 Task: Search one way flight ticket for 1 adult, 6 children, 1 infant in seat and 1 infant on lap in business from Kahului, Maui: Kahului Airport to Greenville: Pitt-greenville Airport on 5-2-2023. Choice of flights is Sun country airlines. Number of bags: 1 carry on bag. Price is upto 30000. Outbound departure time preference is 20:45.
Action: Mouse moved to (228, 314)
Screenshot: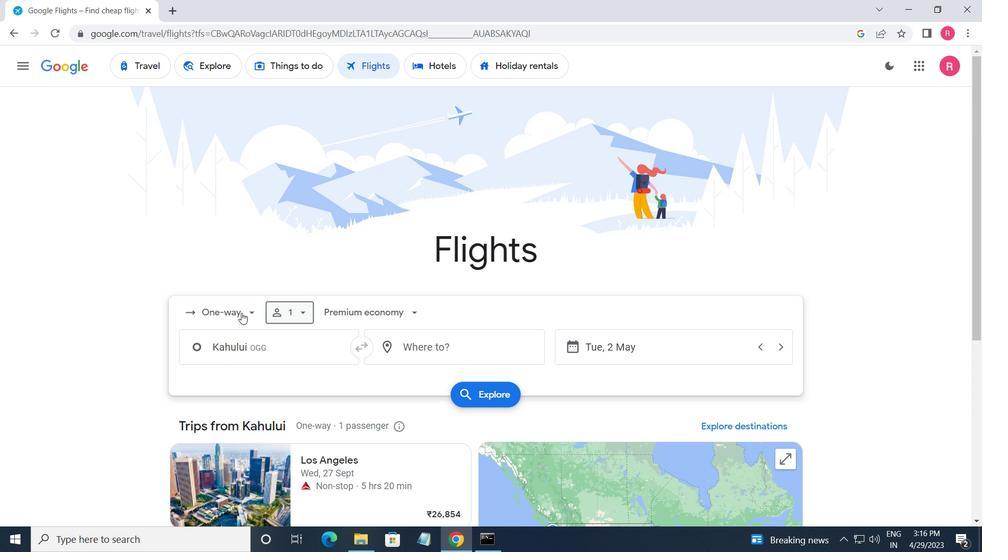 
Action: Mouse pressed left at (228, 314)
Screenshot: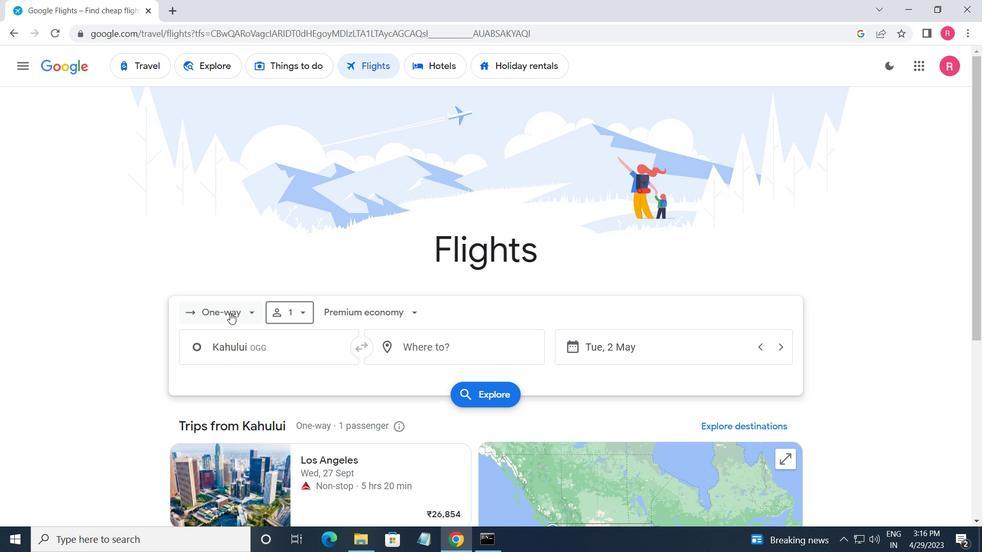 
Action: Mouse moved to (225, 371)
Screenshot: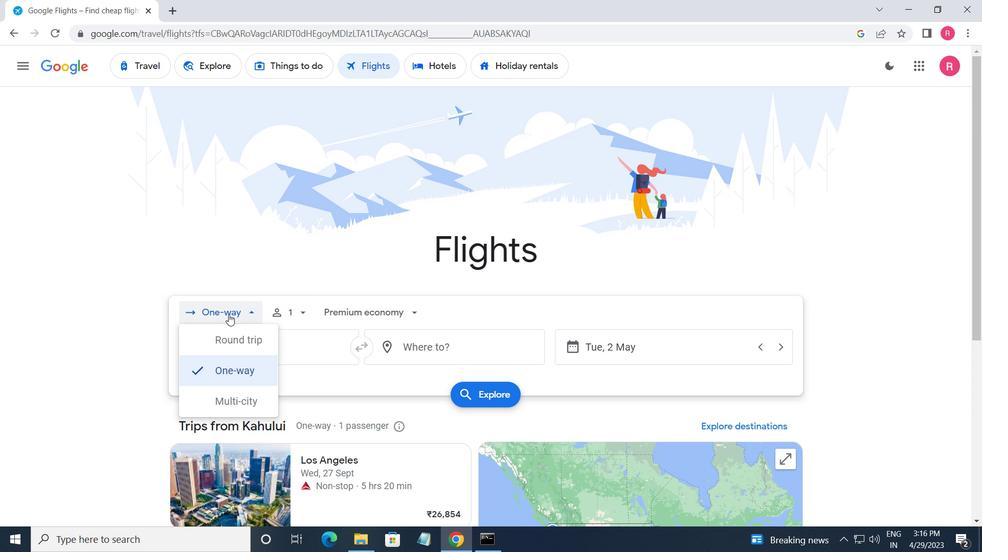 
Action: Mouse pressed left at (225, 371)
Screenshot: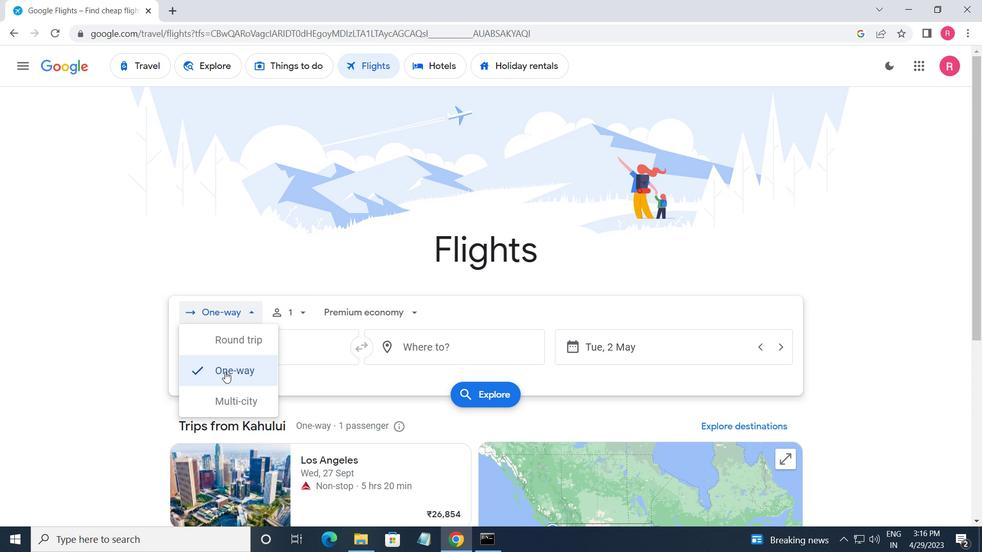 
Action: Mouse moved to (288, 319)
Screenshot: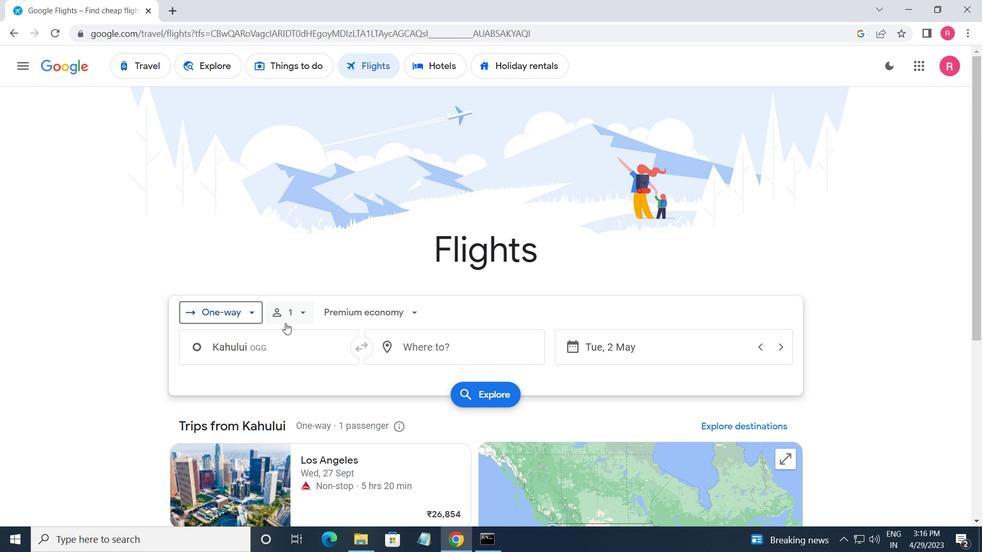 
Action: Mouse pressed left at (288, 319)
Screenshot: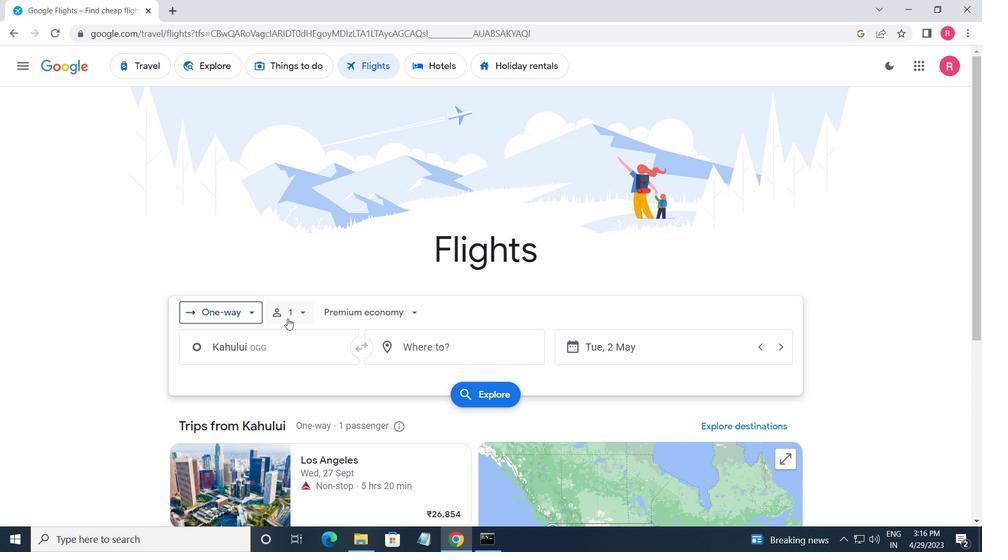 
Action: Mouse moved to (401, 384)
Screenshot: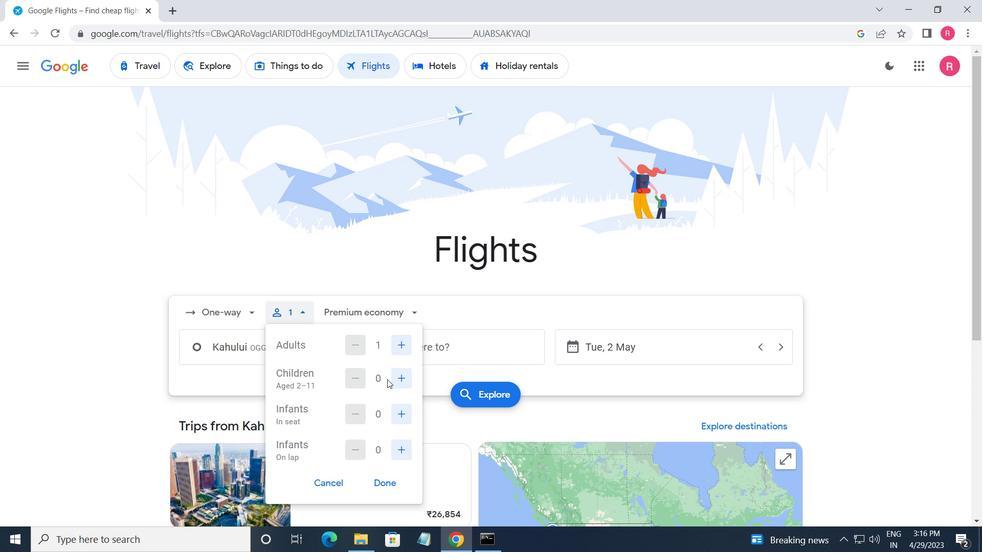 
Action: Mouse pressed left at (401, 384)
Screenshot: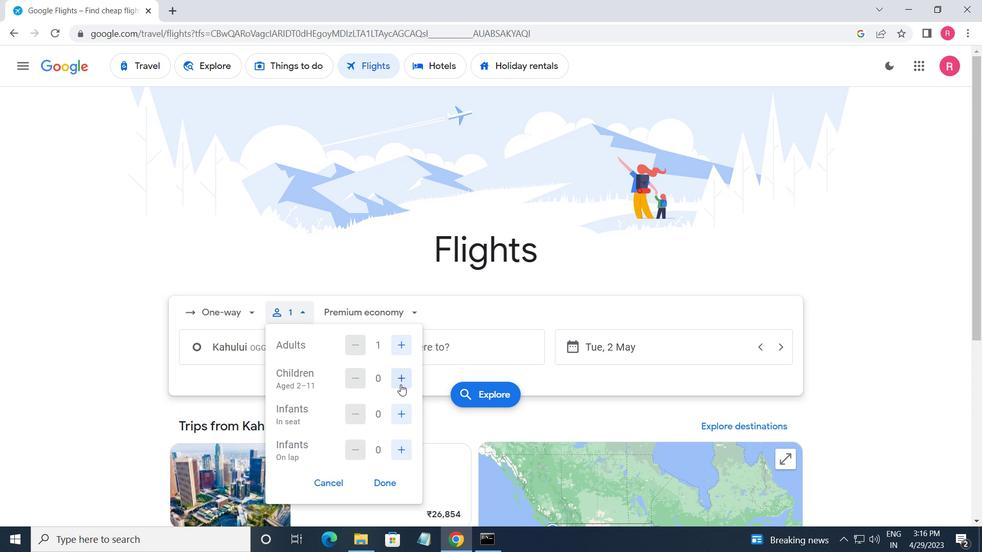 
Action: Mouse moved to (401, 385)
Screenshot: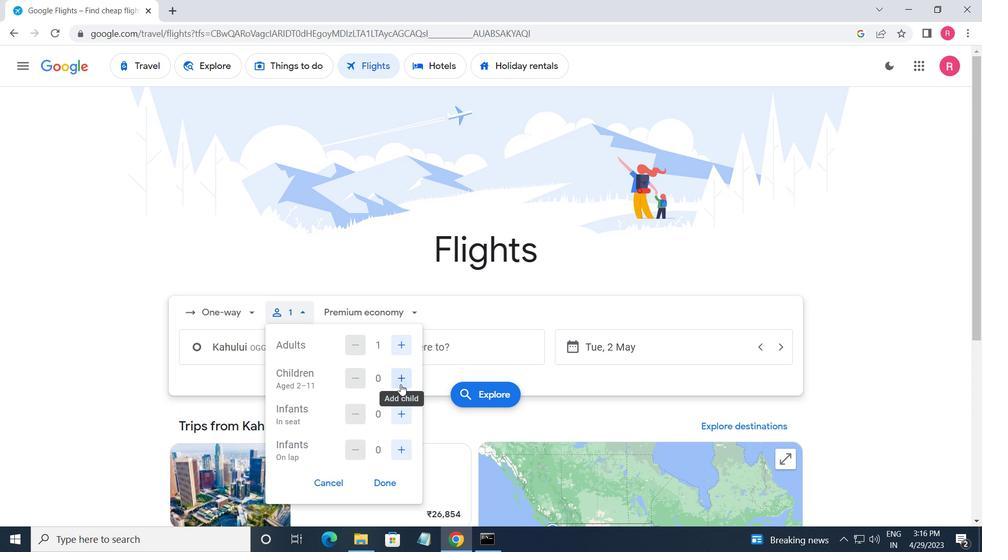 
Action: Mouse pressed left at (401, 385)
Screenshot: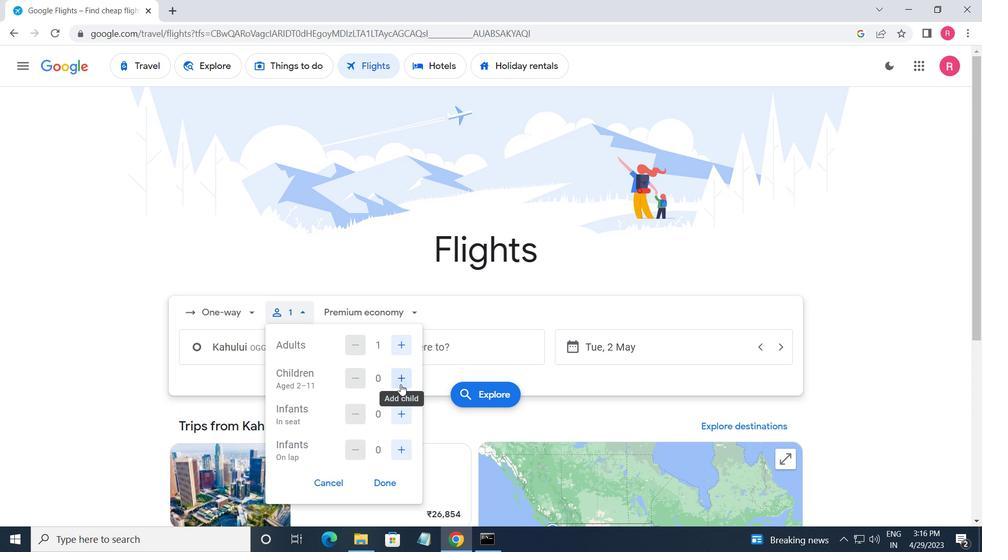 
Action: Mouse pressed left at (401, 385)
Screenshot: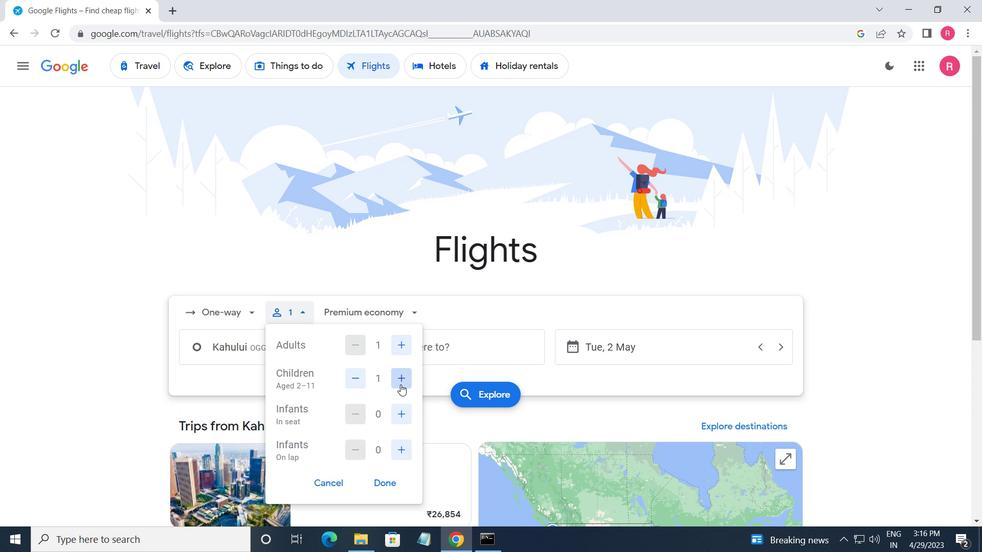 
Action: Mouse pressed left at (401, 385)
Screenshot: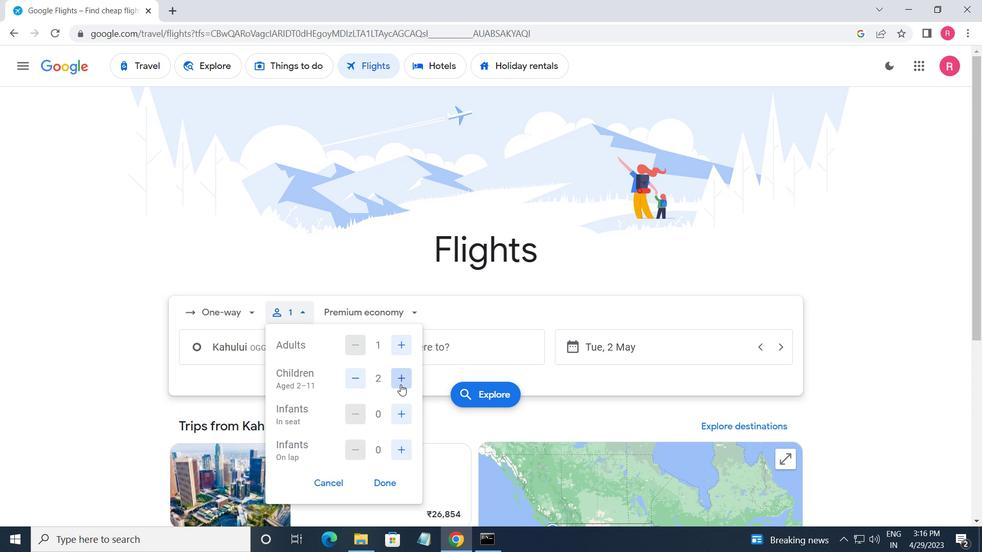 
Action: Mouse pressed left at (401, 385)
Screenshot: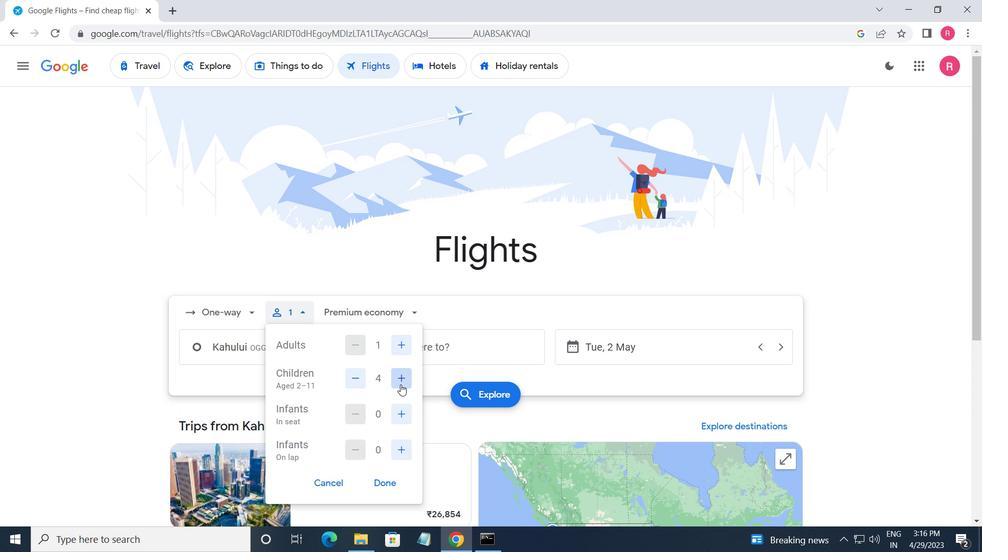 
Action: Mouse pressed left at (401, 385)
Screenshot: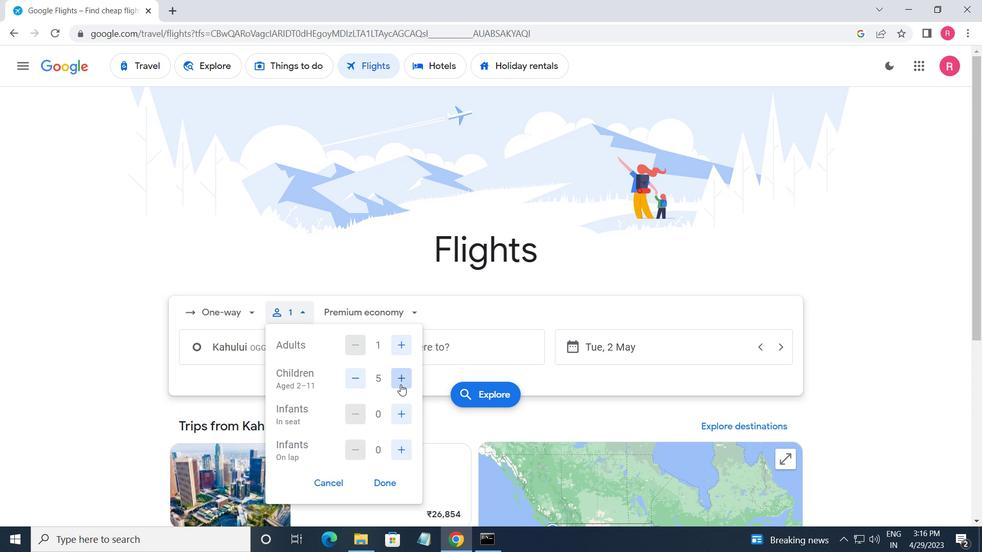 
Action: Mouse moved to (400, 417)
Screenshot: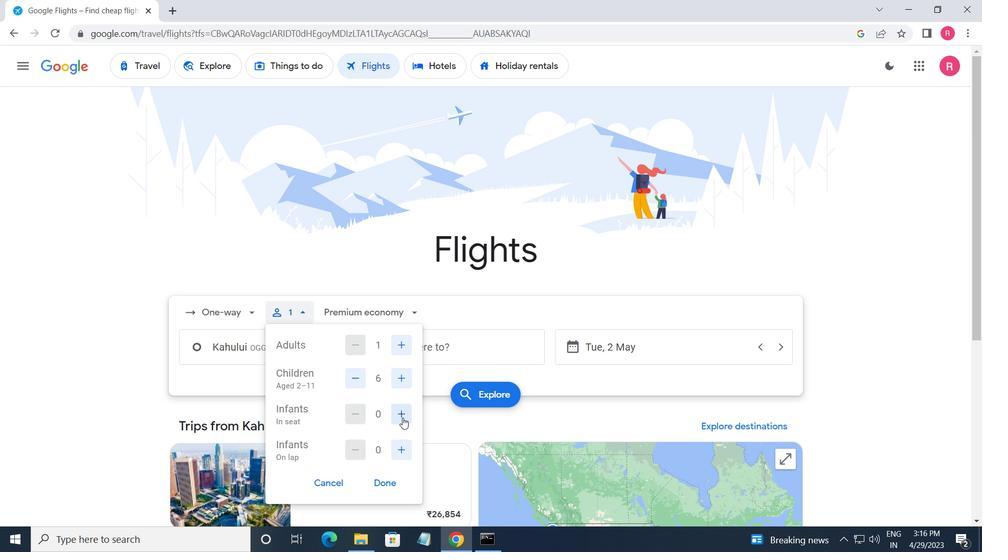 
Action: Mouse pressed left at (400, 417)
Screenshot: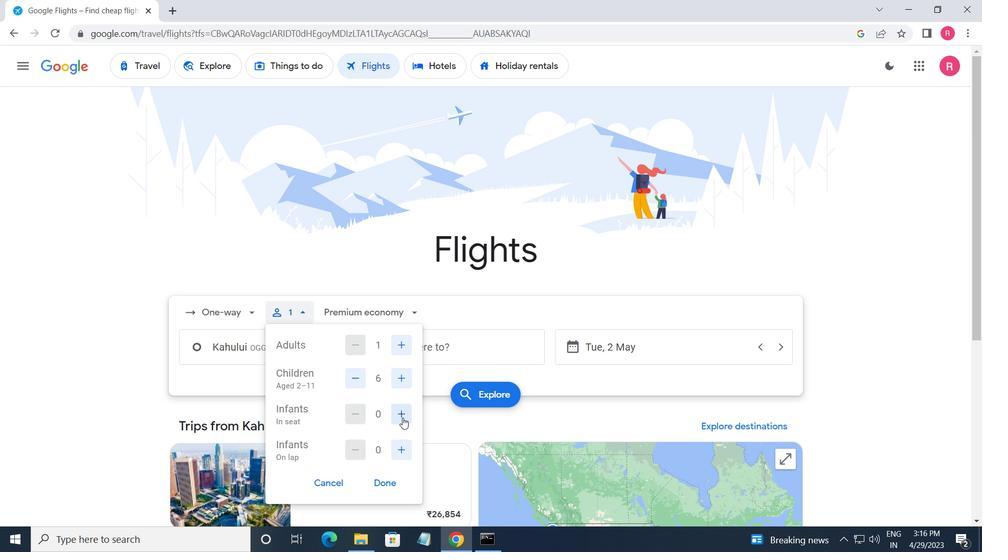 
Action: Mouse moved to (404, 447)
Screenshot: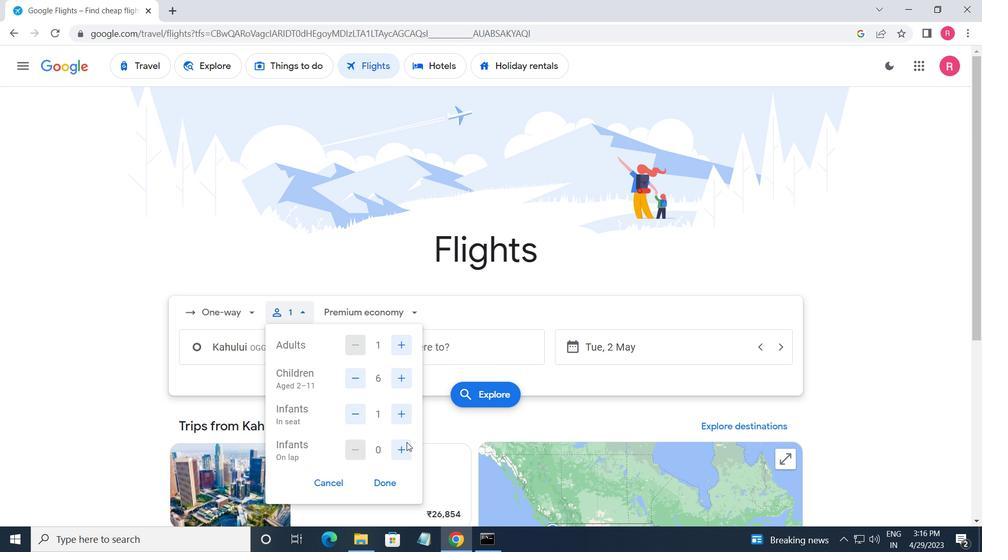 
Action: Mouse pressed left at (404, 447)
Screenshot: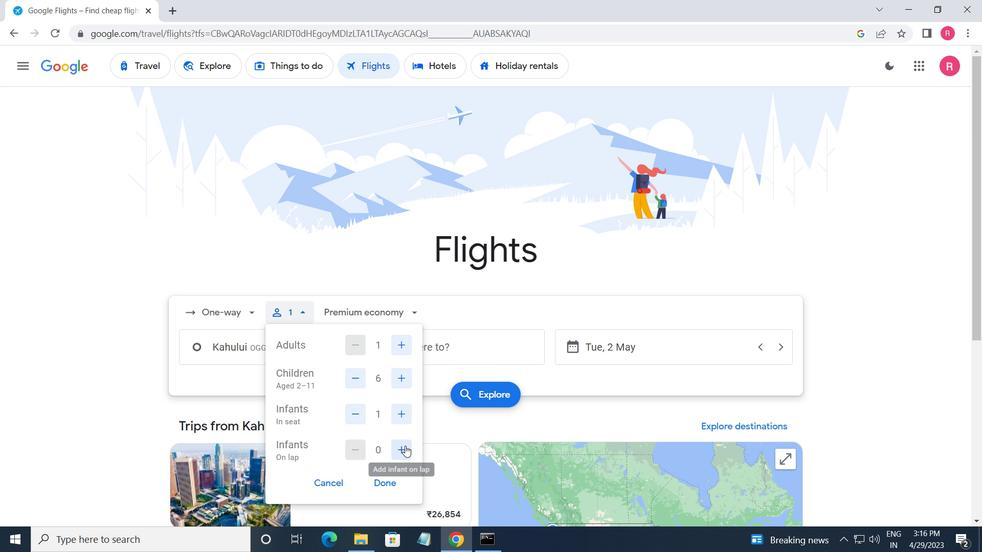 
Action: Mouse moved to (389, 482)
Screenshot: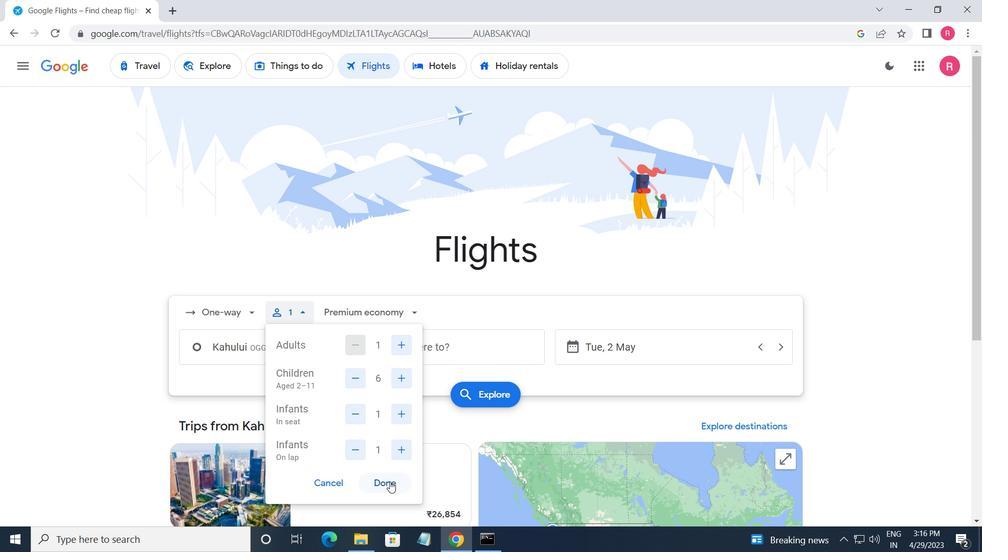 
Action: Mouse pressed left at (389, 482)
Screenshot: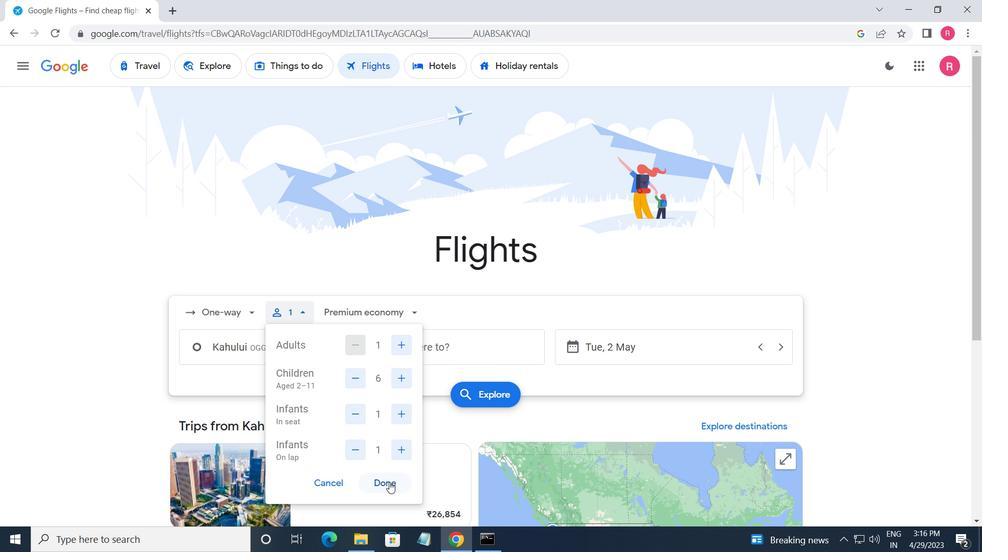 
Action: Mouse moved to (298, 353)
Screenshot: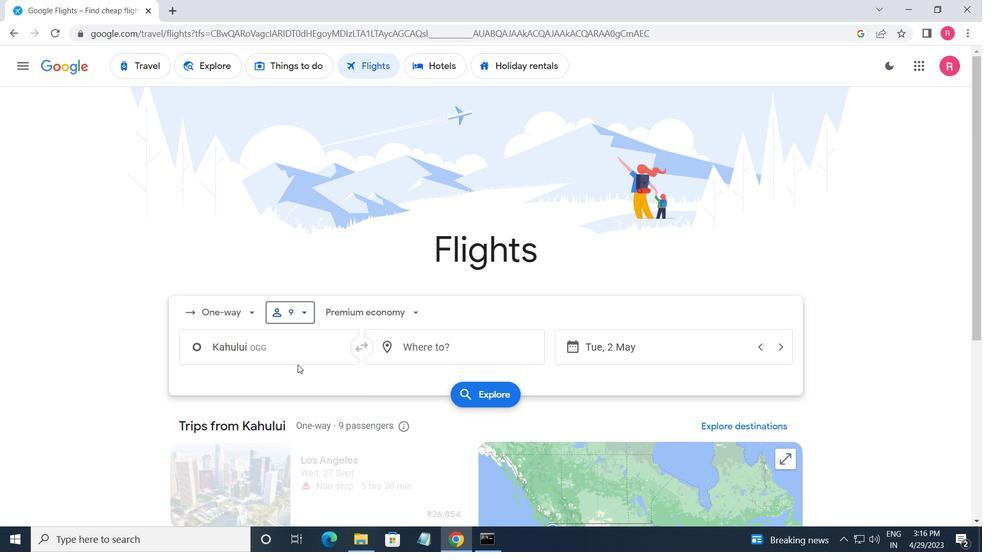 
Action: Mouse pressed left at (298, 353)
Screenshot: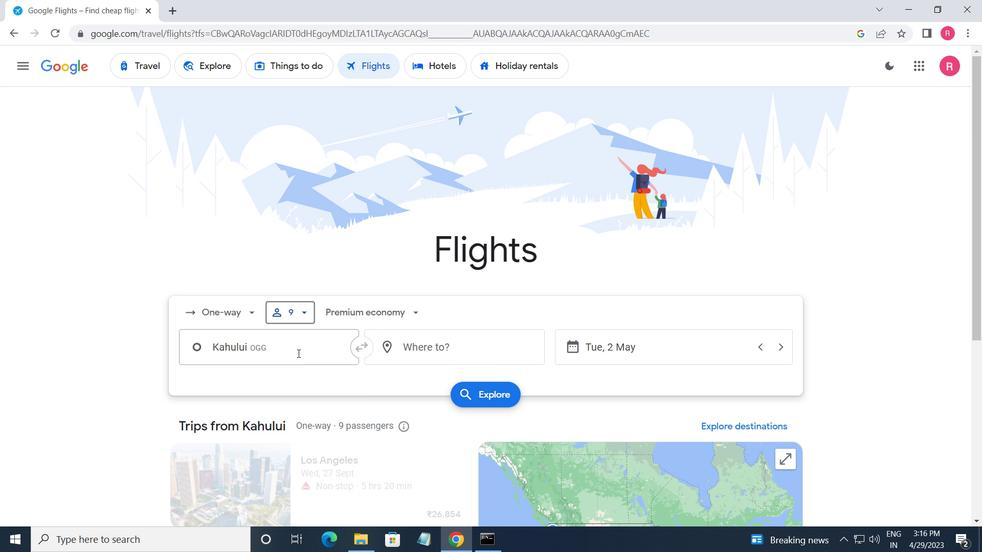 
Action: Mouse moved to (298, 413)
Screenshot: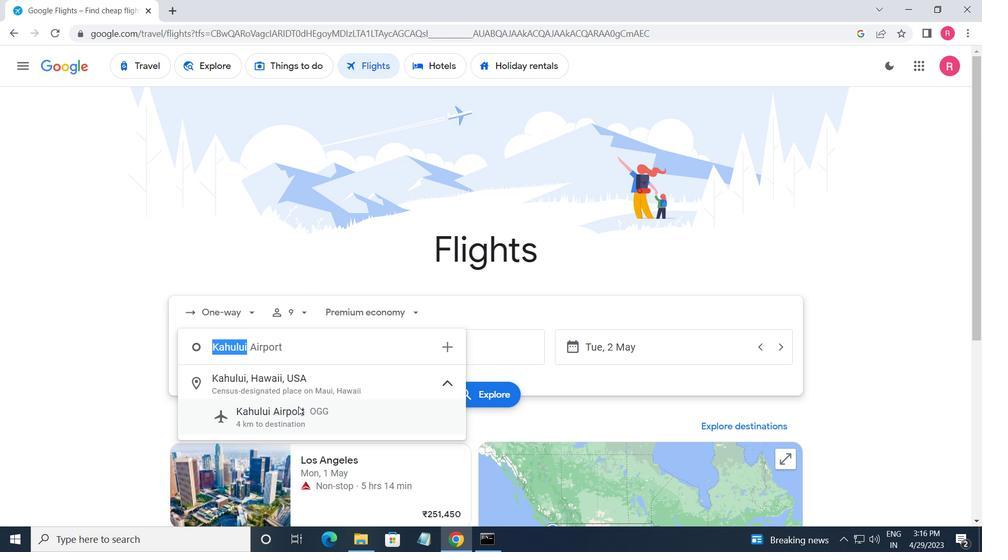 
Action: Mouse pressed left at (298, 413)
Screenshot: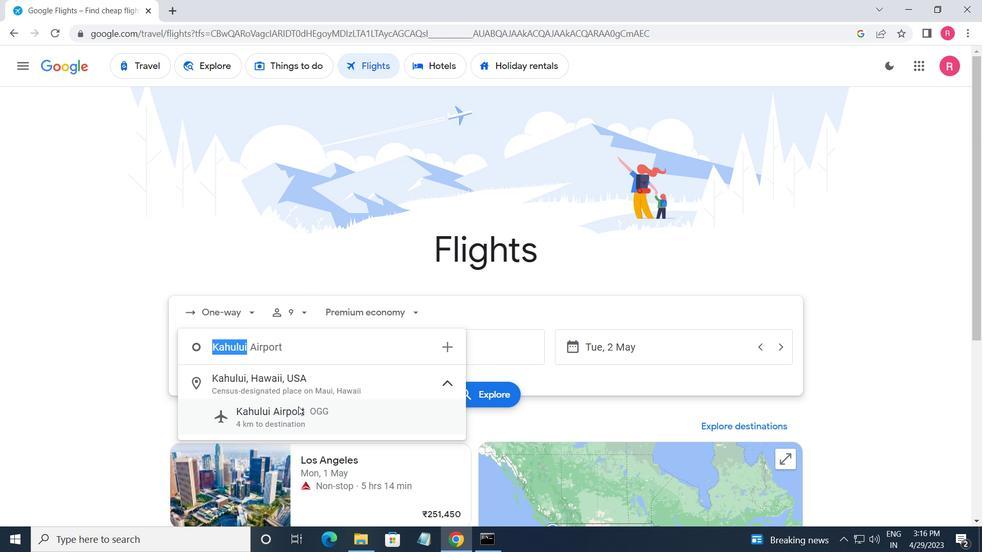 
Action: Mouse moved to (439, 355)
Screenshot: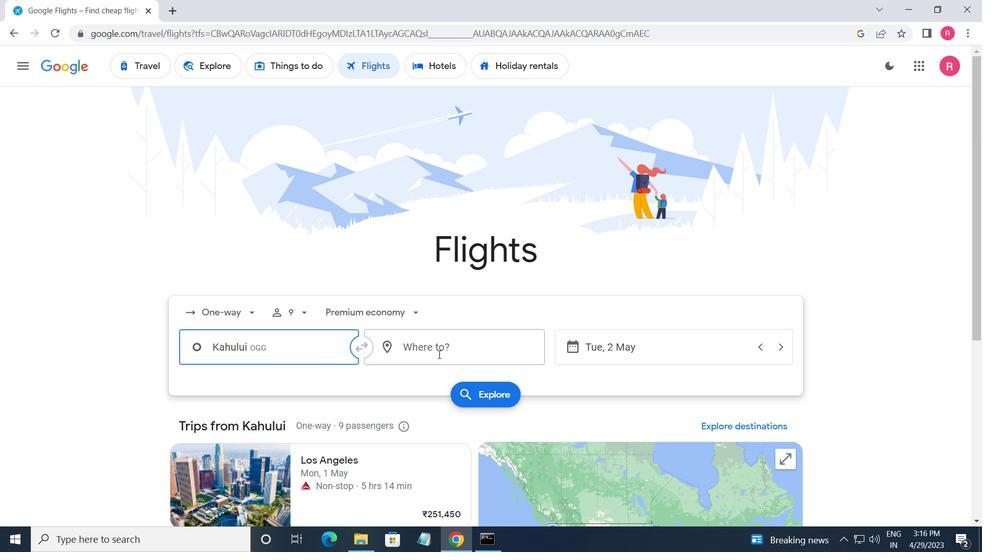 
Action: Mouse pressed left at (439, 355)
Screenshot: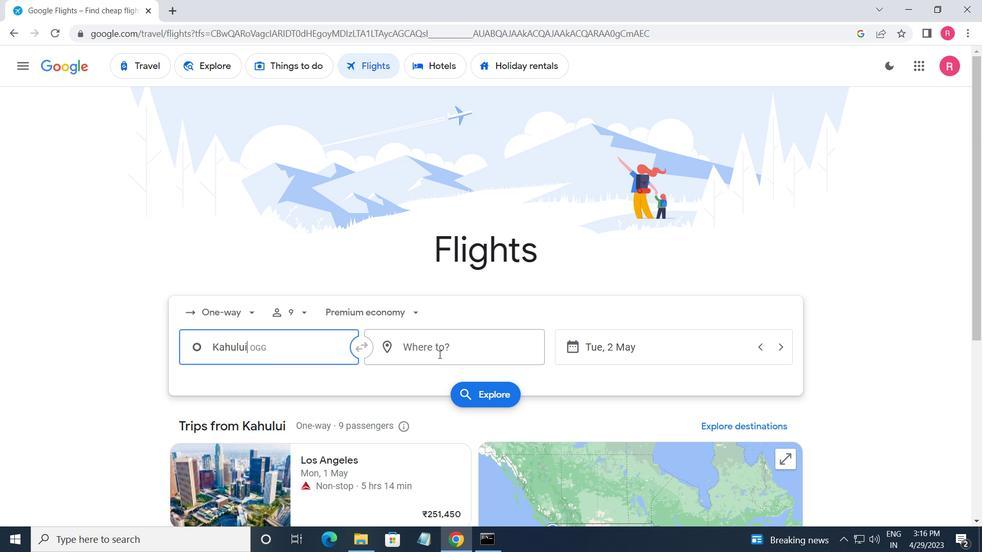 
Action: Mouse moved to (409, 444)
Screenshot: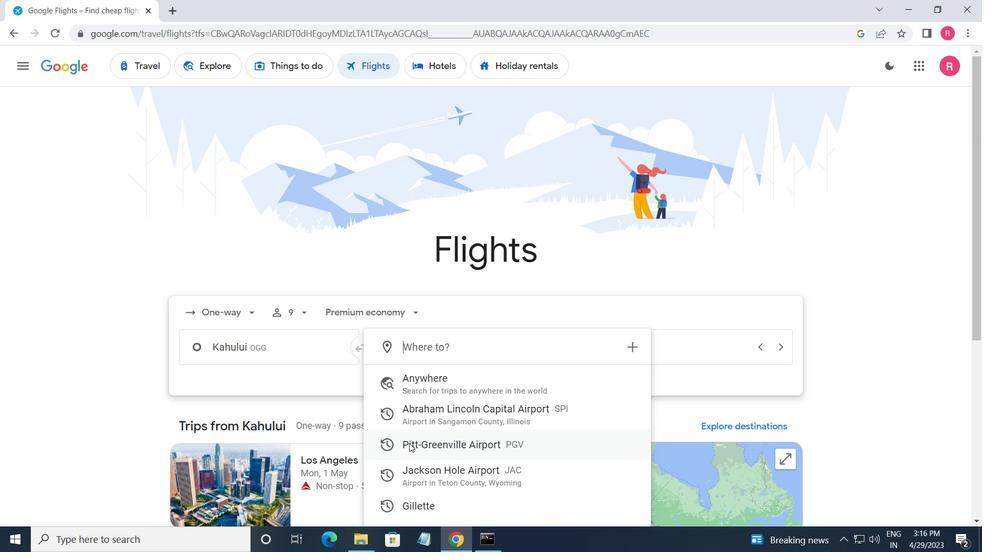 
Action: Mouse pressed left at (409, 444)
Screenshot: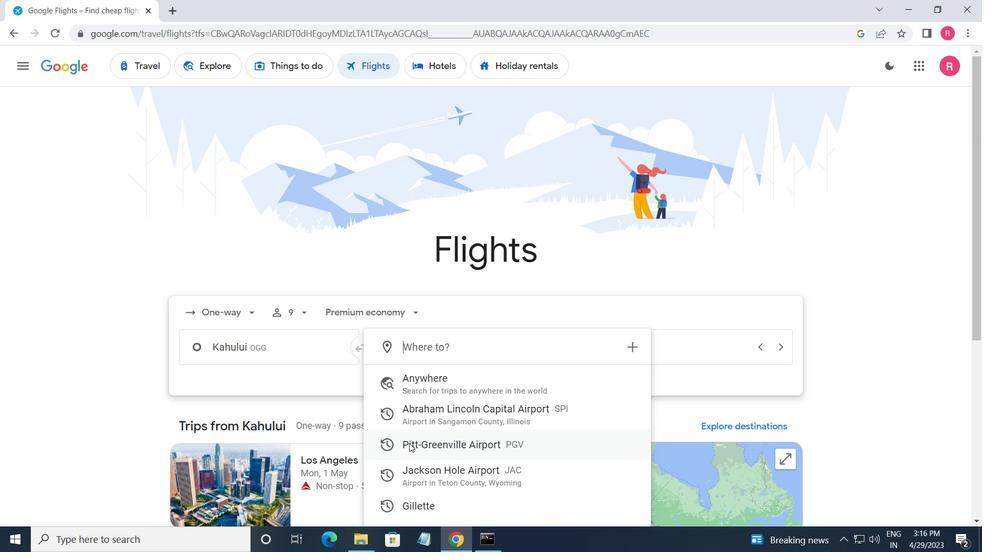 
Action: Mouse moved to (670, 351)
Screenshot: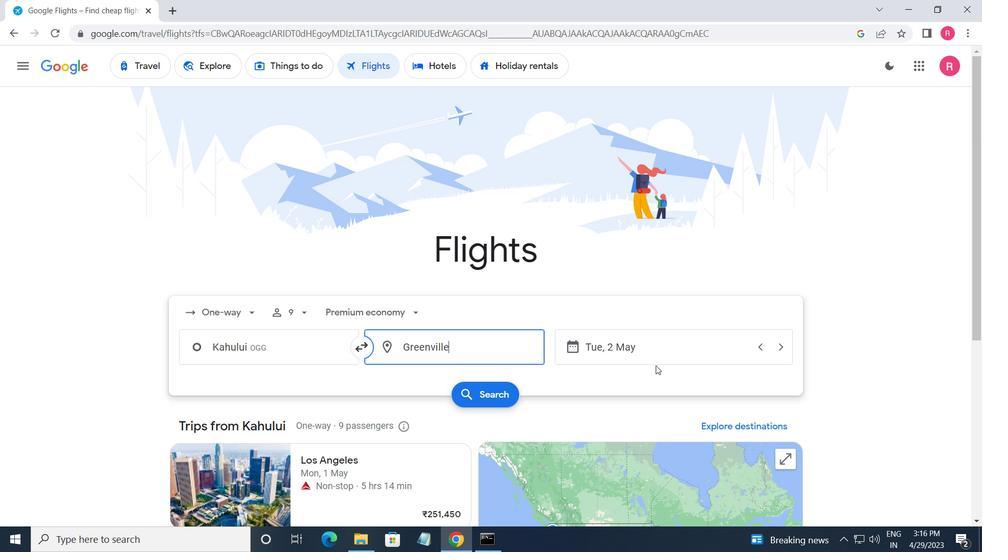 
Action: Mouse pressed left at (670, 351)
Screenshot: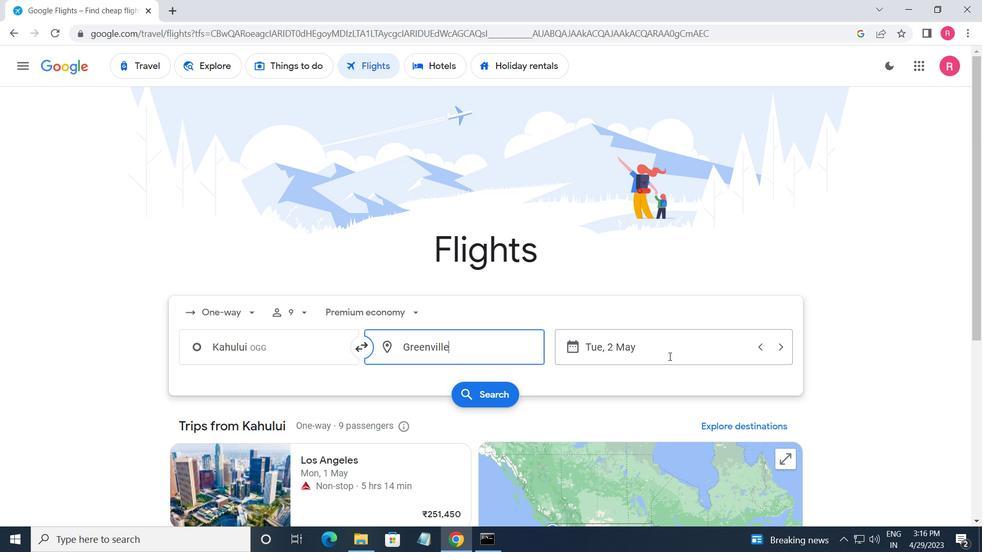 
Action: Mouse moved to (641, 300)
Screenshot: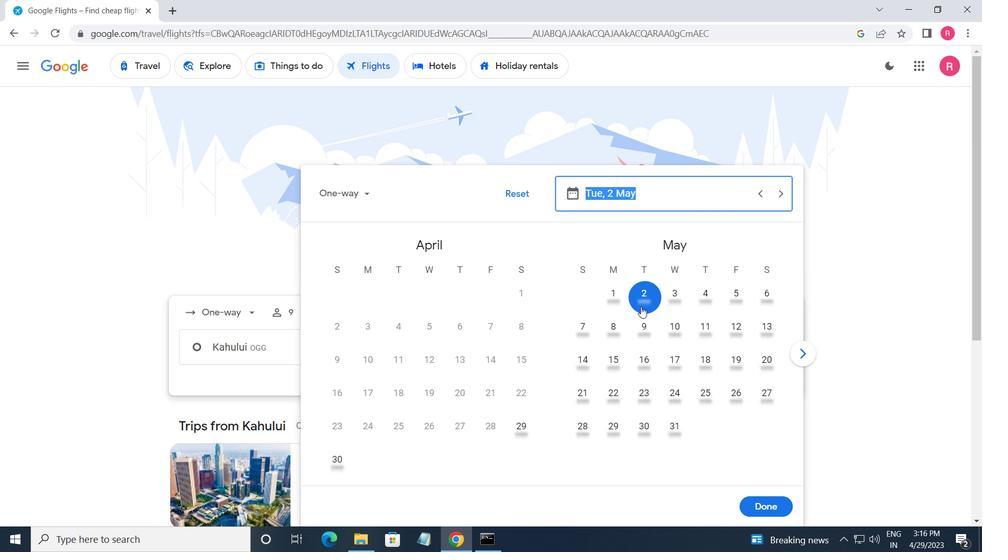 
Action: Mouse pressed left at (641, 300)
Screenshot: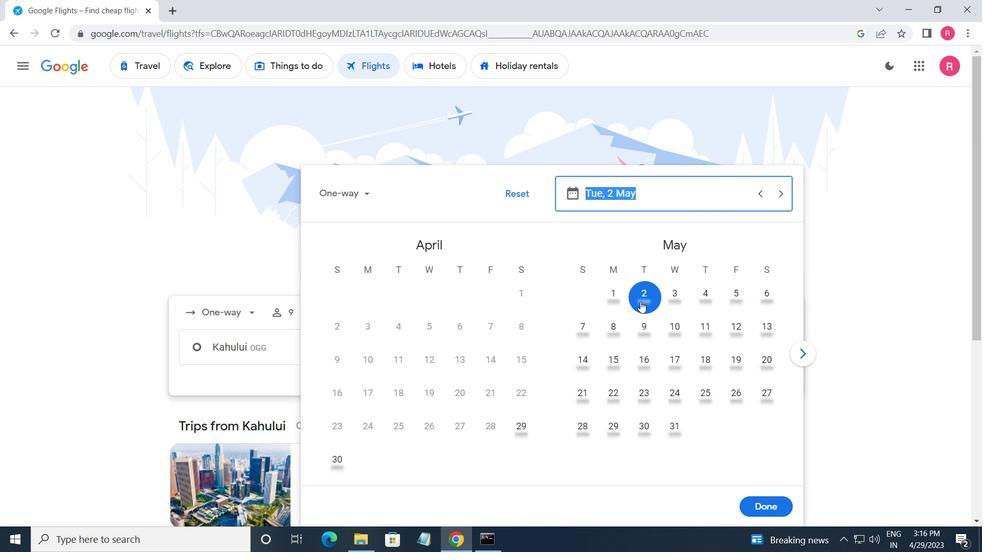 
Action: Mouse moved to (752, 509)
Screenshot: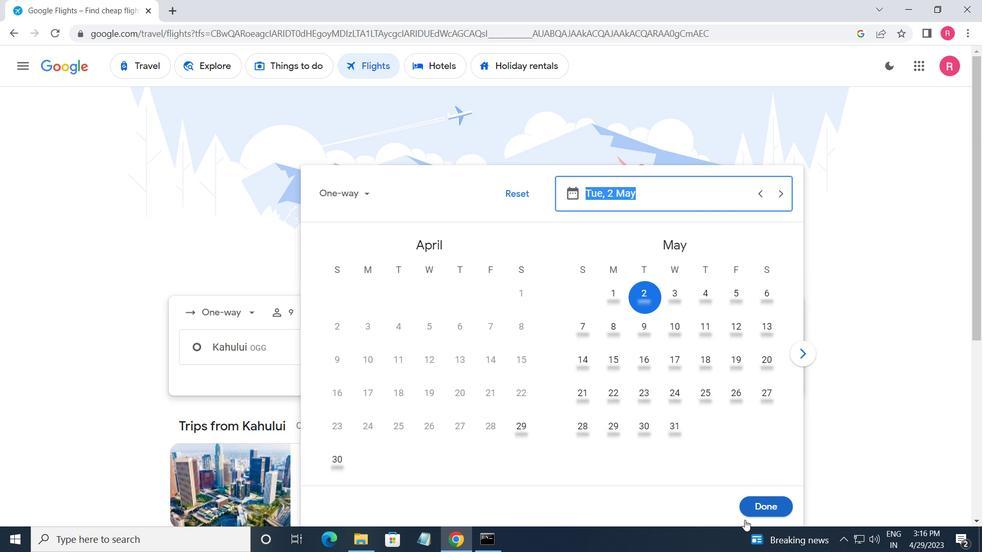 
Action: Mouse pressed left at (752, 509)
Screenshot: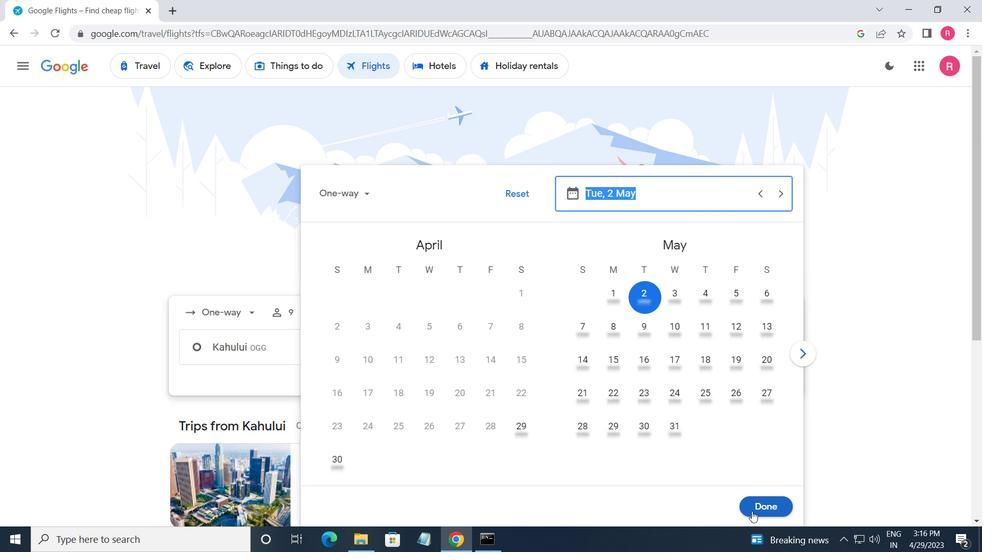 
Action: Mouse moved to (469, 399)
Screenshot: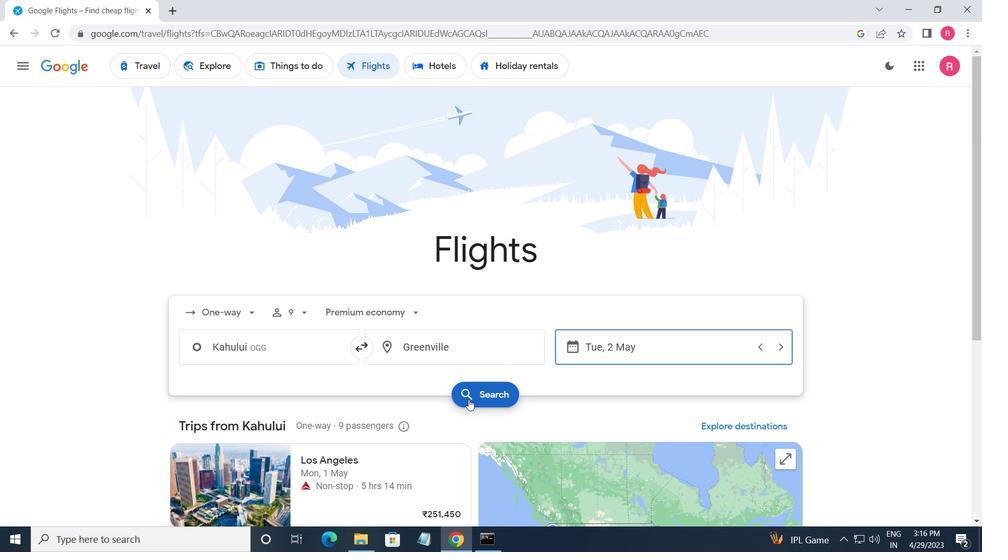 
Action: Mouse pressed left at (469, 399)
Screenshot: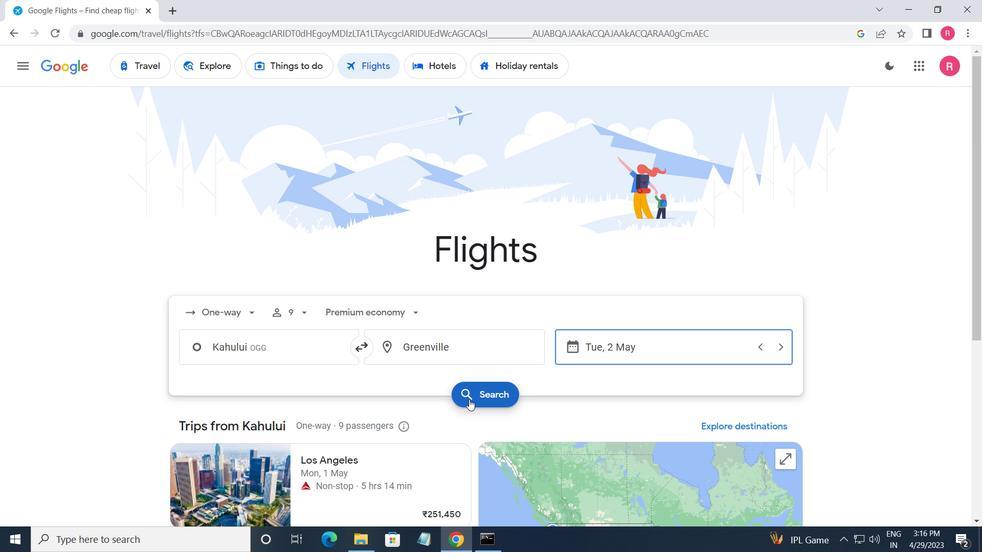 
Action: Mouse moved to (185, 184)
Screenshot: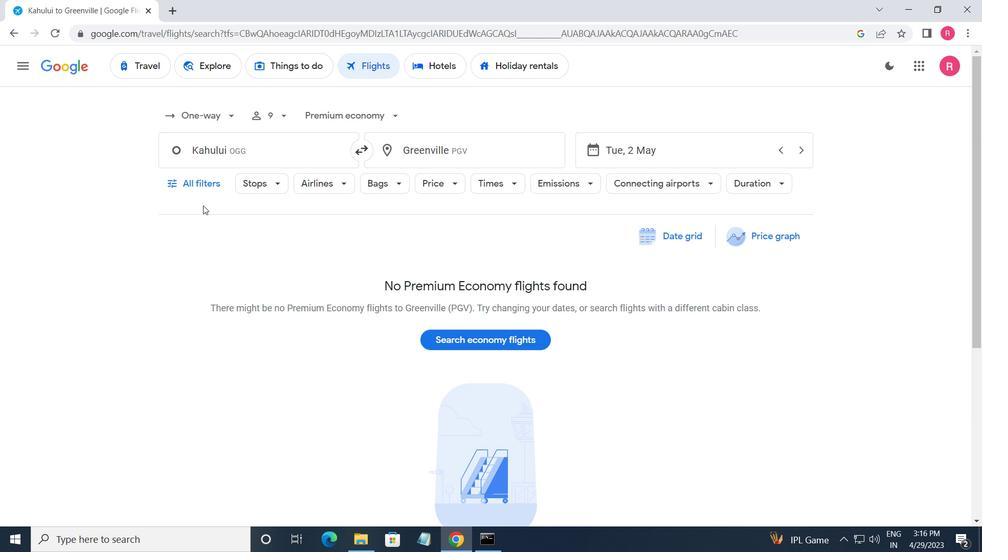 
Action: Mouse pressed left at (185, 184)
Screenshot: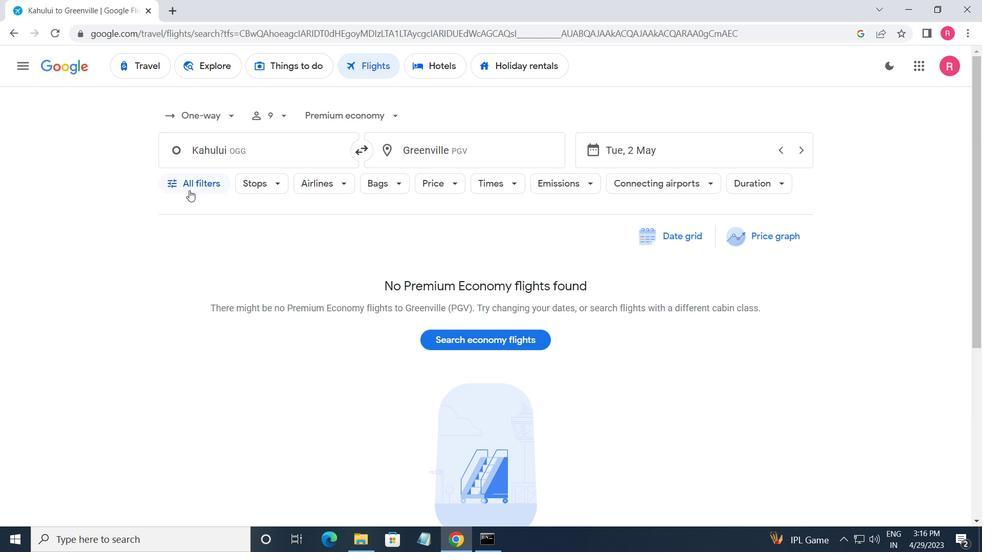 
Action: Mouse moved to (205, 354)
Screenshot: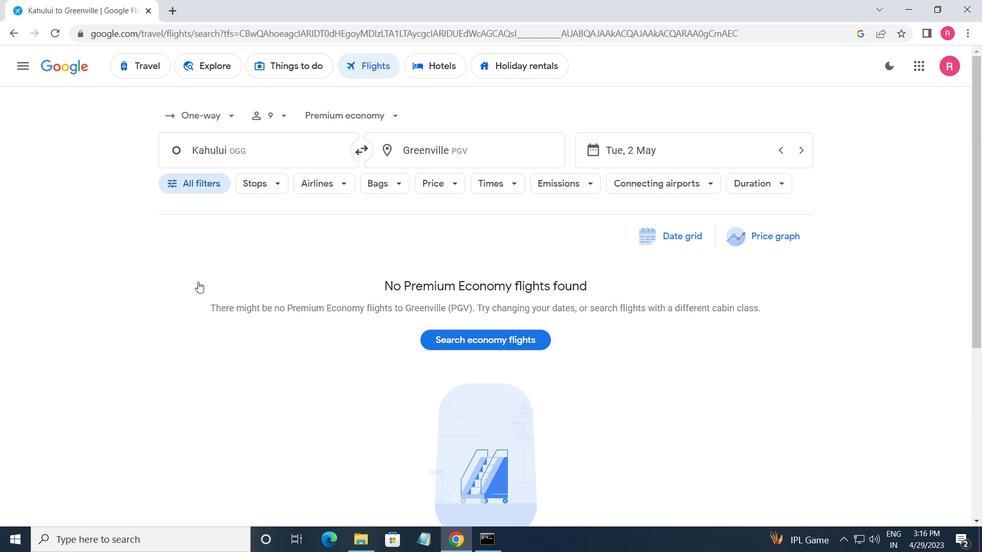 
Action: Mouse scrolled (205, 354) with delta (0, 0)
Screenshot: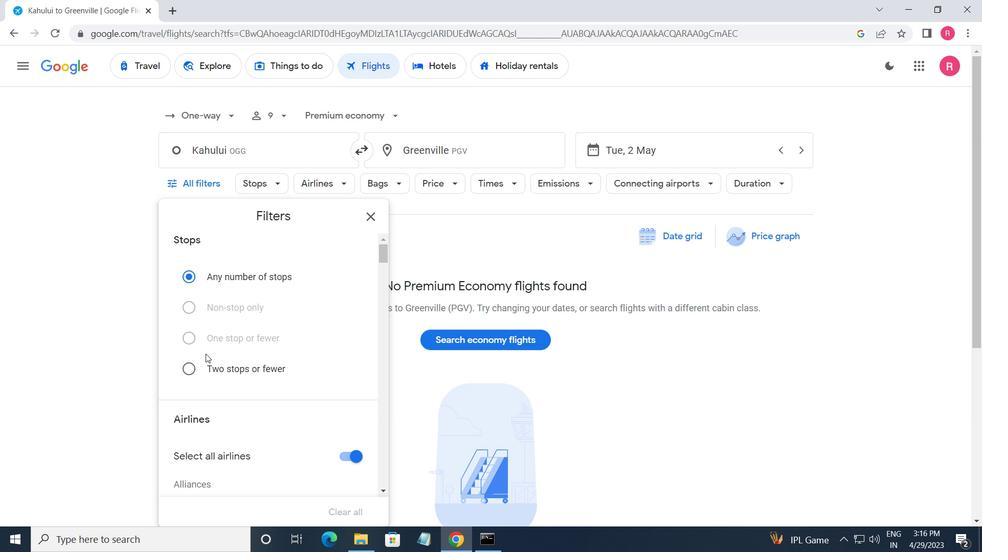 
Action: Mouse scrolled (205, 354) with delta (0, 0)
Screenshot: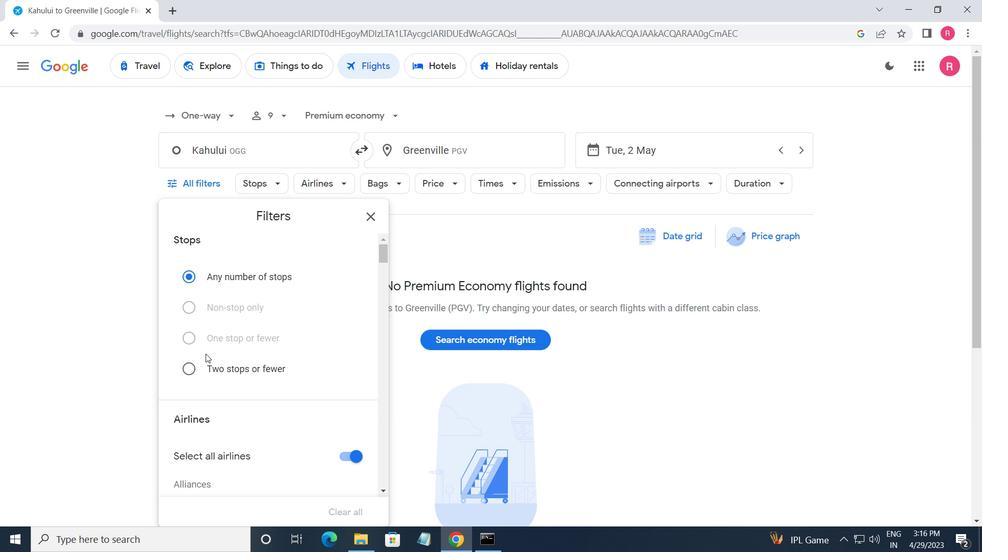 
Action: Mouse moved to (207, 354)
Screenshot: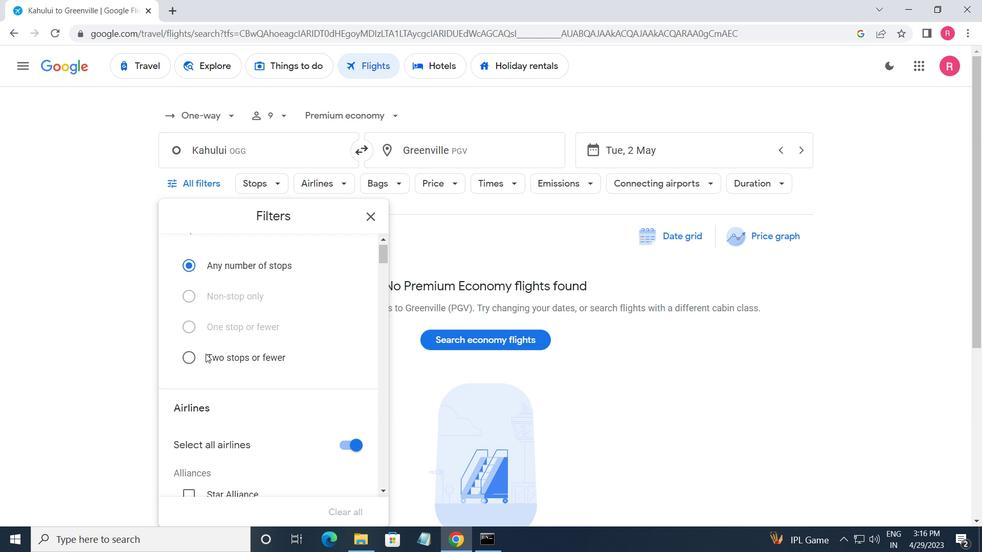 
Action: Mouse scrolled (207, 354) with delta (0, 0)
Screenshot: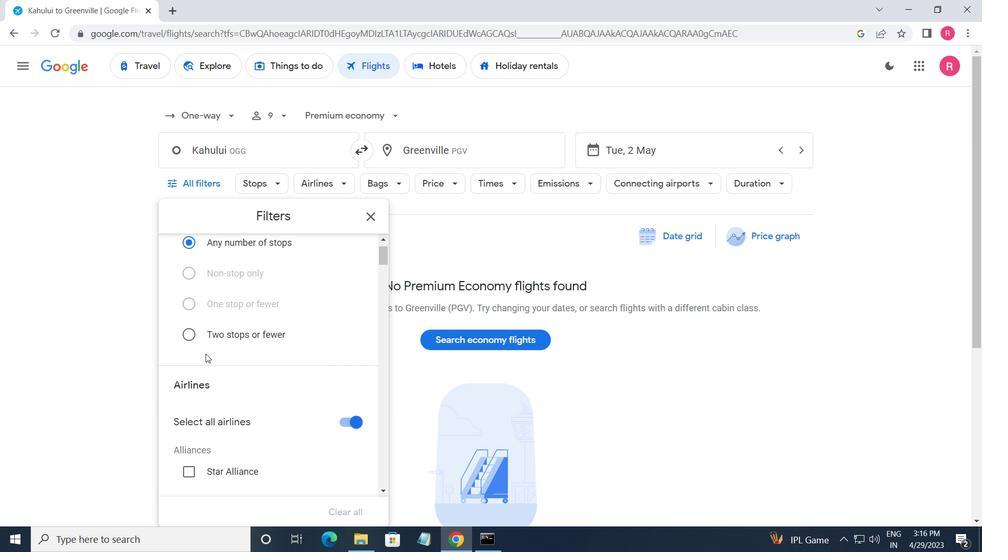
Action: Mouse moved to (212, 353)
Screenshot: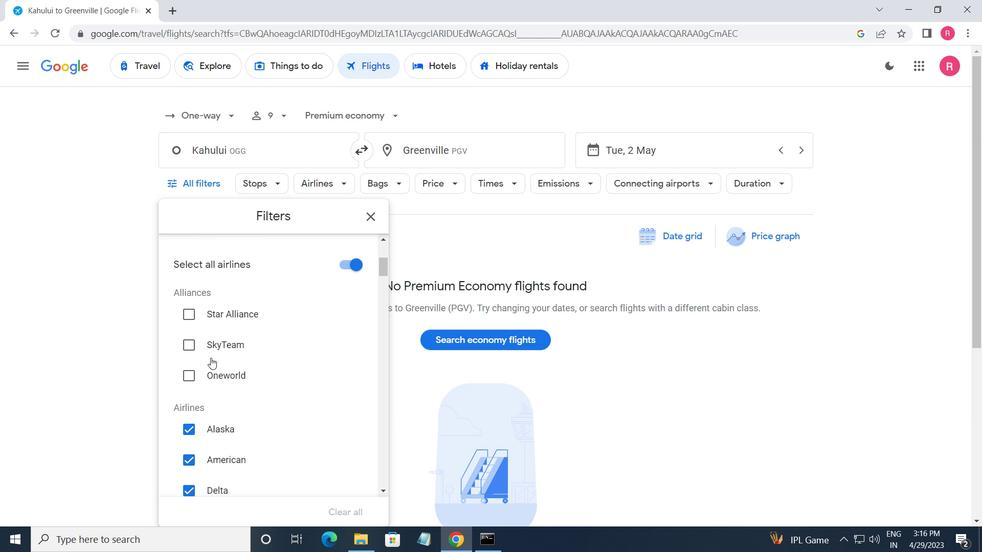 
Action: Mouse scrolled (212, 353) with delta (0, 0)
Screenshot: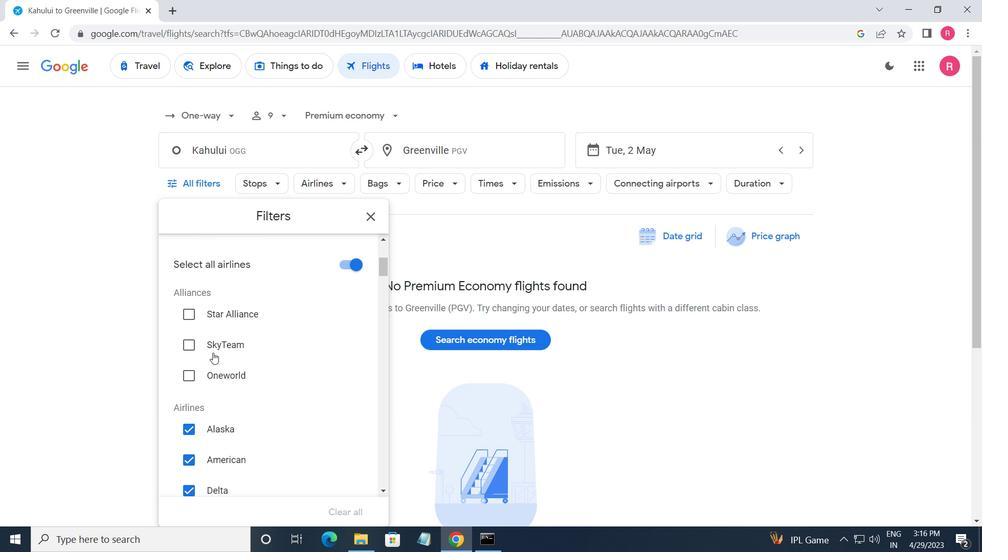 
Action: Mouse moved to (218, 341)
Screenshot: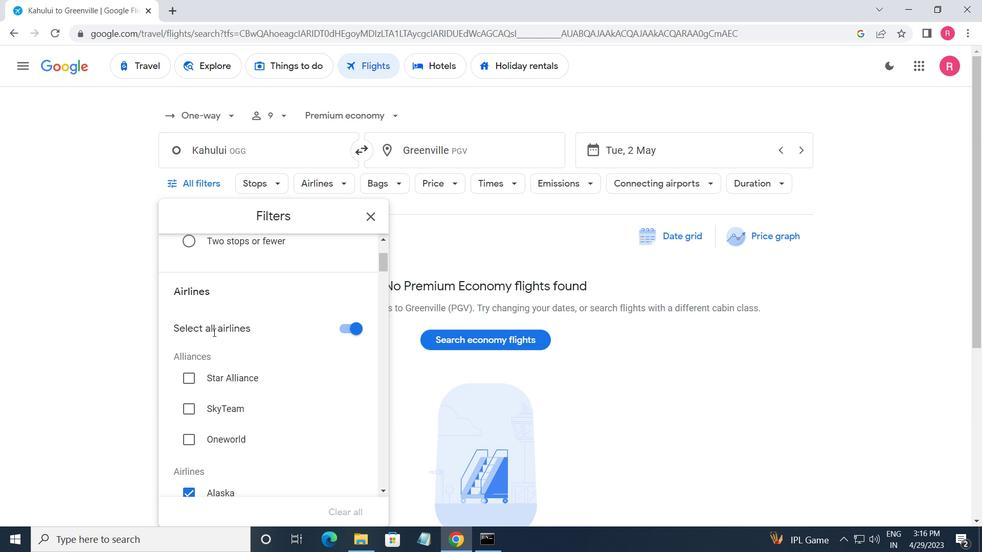 
Action: Mouse scrolled (218, 340) with delta (0, 0)
Screenshot: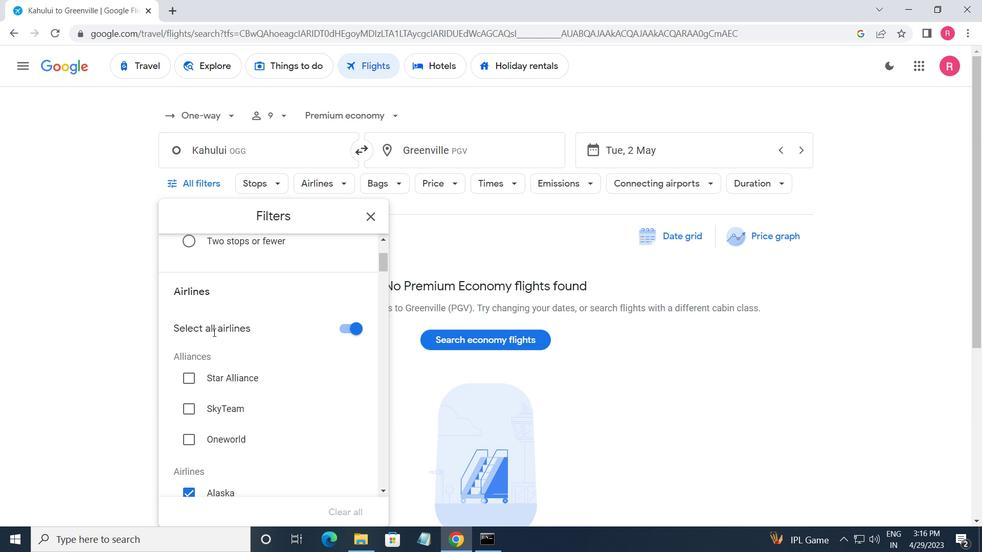 
Action: Mouse moved to (223, 344)
Screenshot: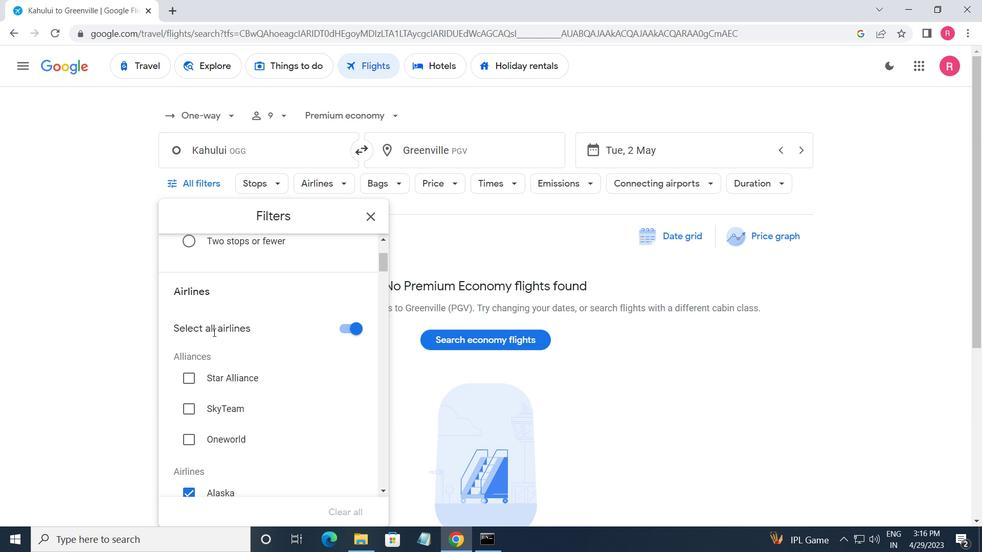 
Action: Mouse scrolled (223, 343) with delta (0, 0)
Screenshot: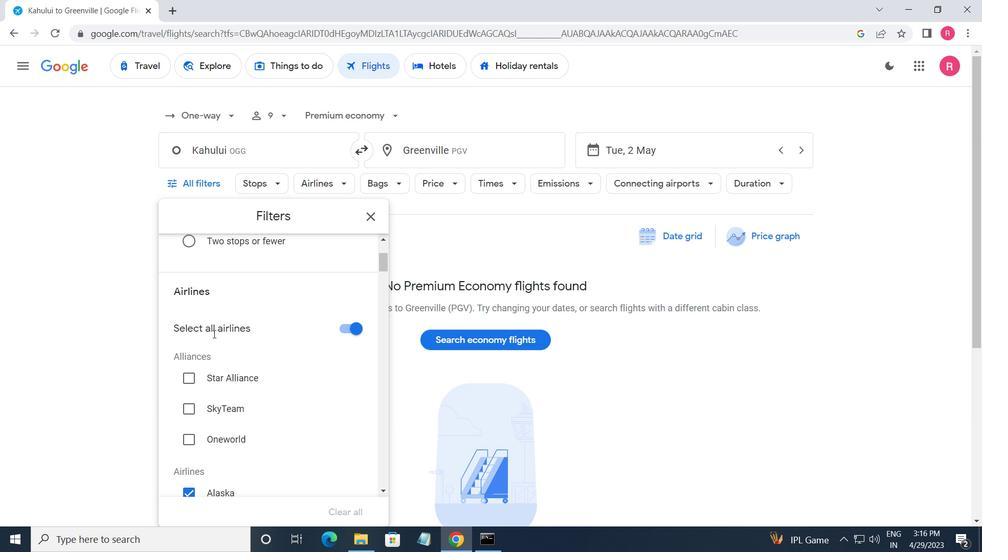 
Action: Mouse moved to (223, 344)
Screenshot: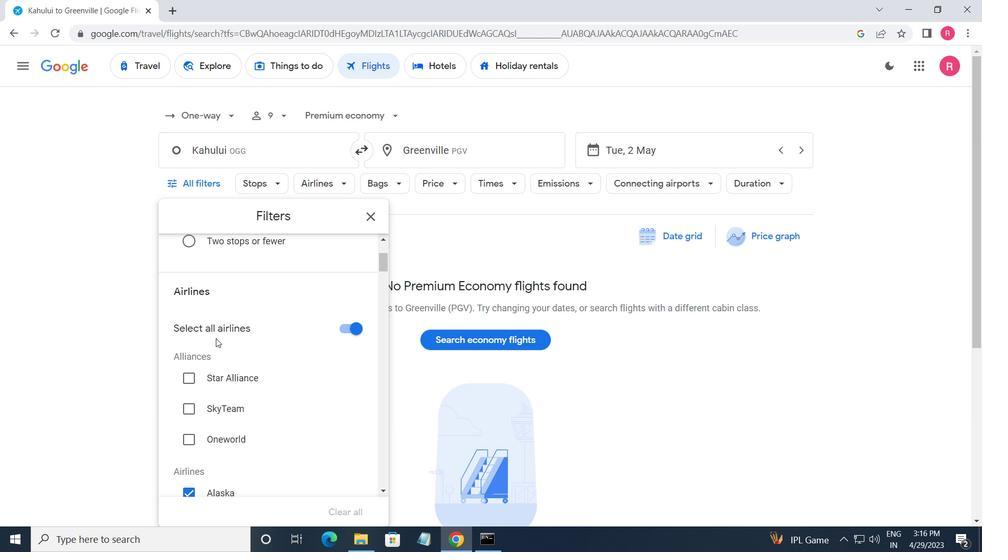 
Action: Mouse scrolled (223, 344) with delta (0, 0)
Screenshot: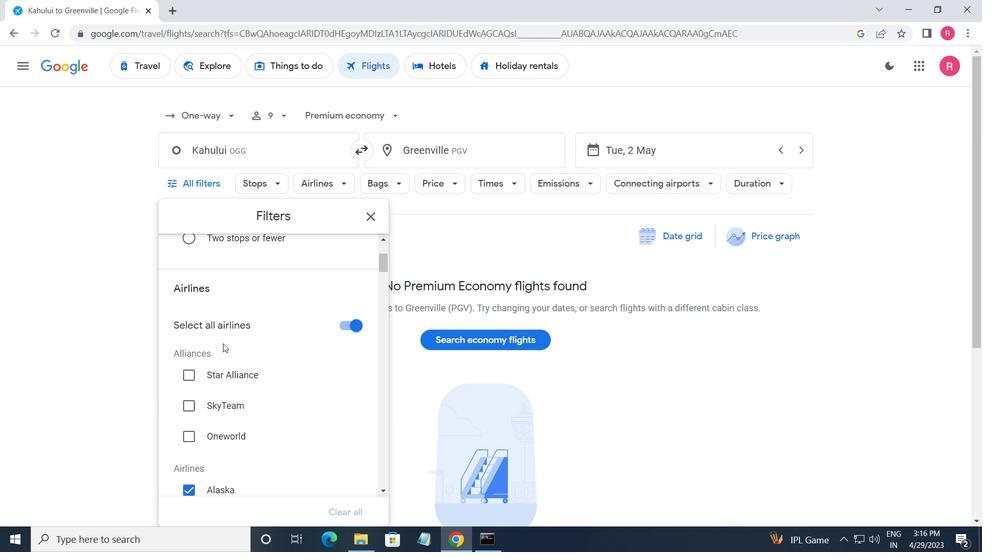 
Action: Mouse moved to (223, 344)
Screenshot: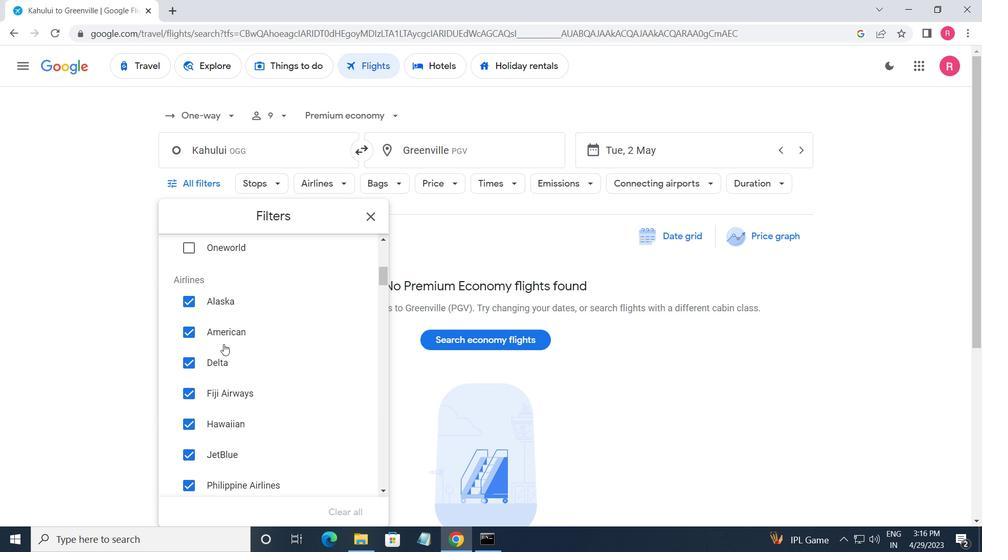 
Action: Mouse scrolled (223, 344) with delta (0, 0)
Screenshot: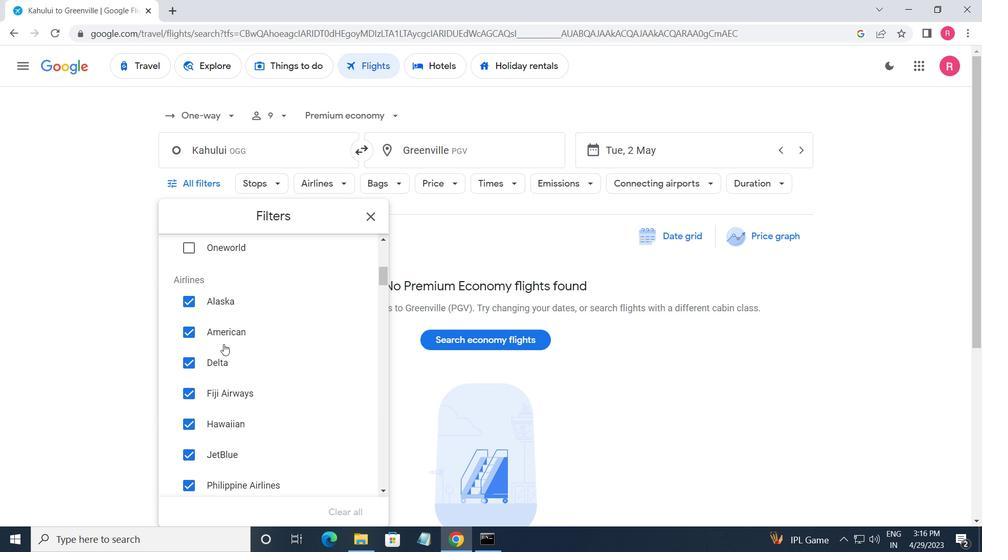 
Action: Mouse scrolled (223, 344) with delta (0, 0)
Screenshot: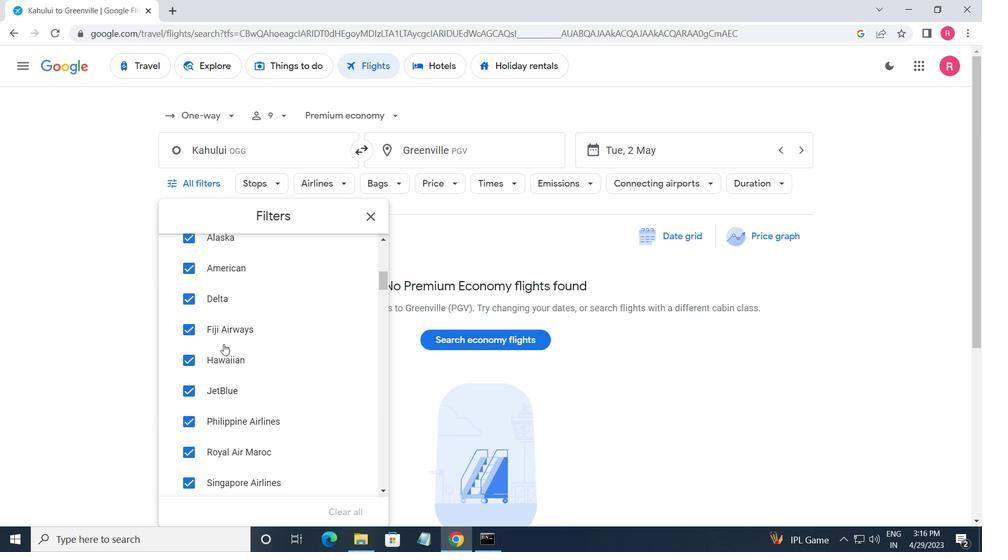 
Action: Mouse scrolled (223, 344) with delta (0, 0)
Screenshot: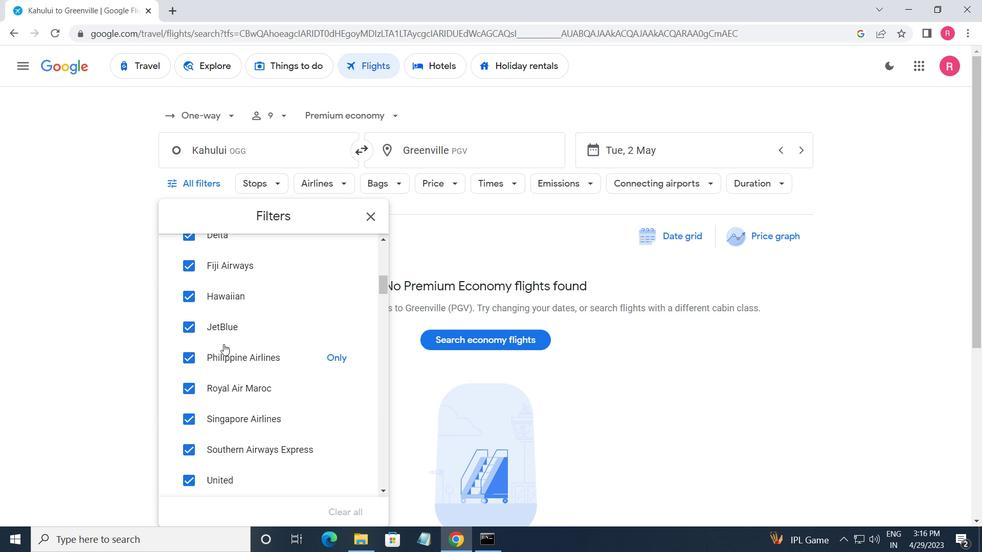 
Action: Mouse scrolled (223, 344) with delta (0, 0)
Screenshot: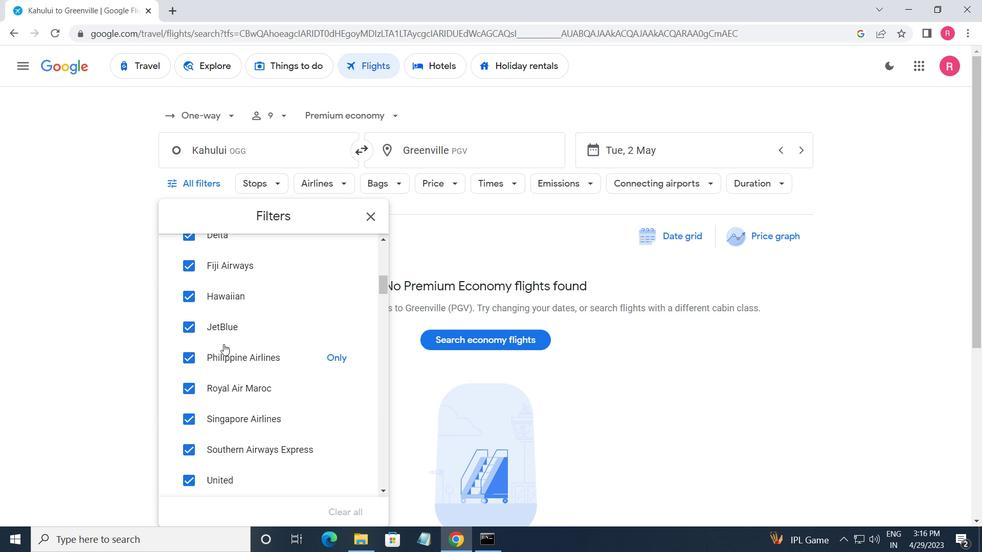 
Action: Mouse scrolled (223, 345) with delta (0, 0)
Screenshot: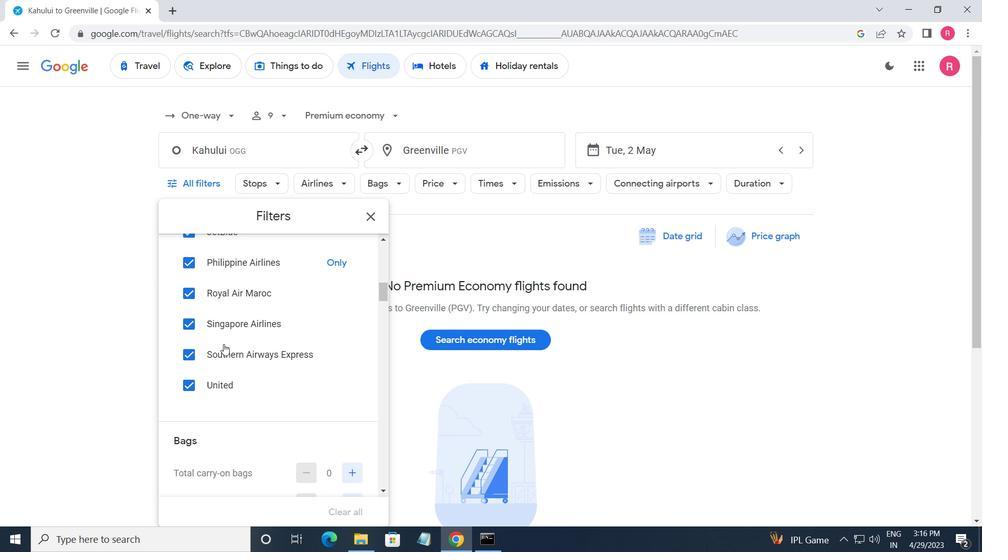
Action: Mouse scrolled (223, 345) with delta (0, 0)
Screenshot: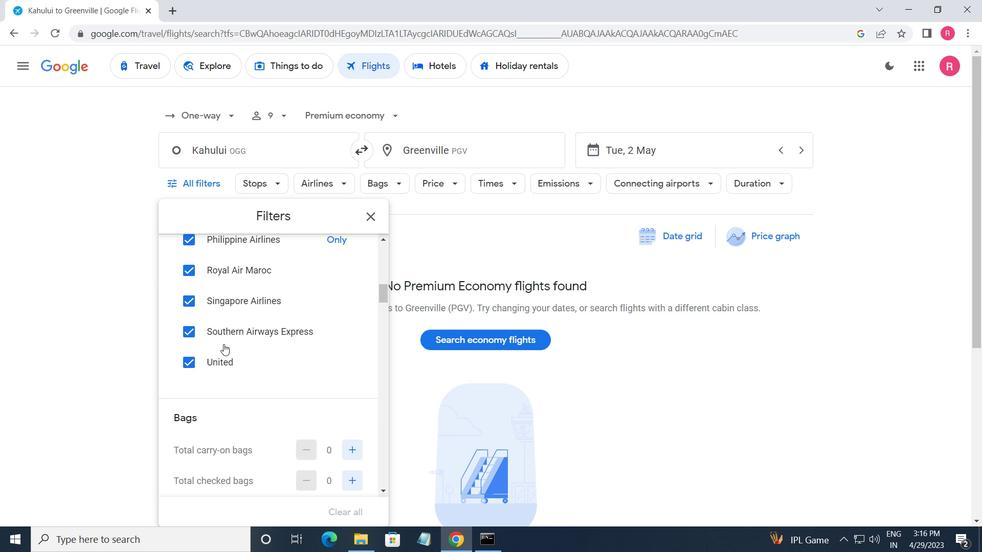 
Action: Mouse moved to (224, 345)
Screenshot: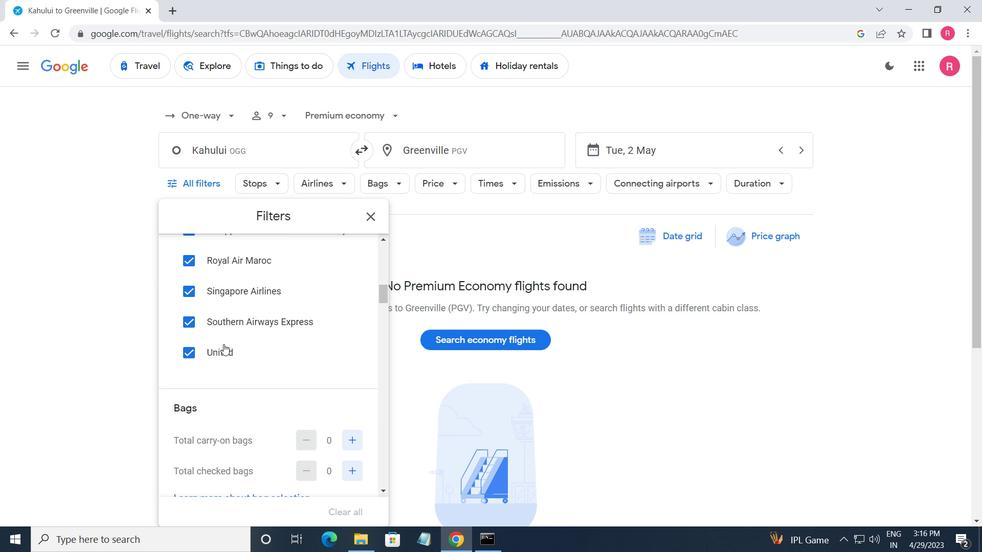
Action: Mouse scrolled (224, 345) with delta (0, 0)
Screenshot: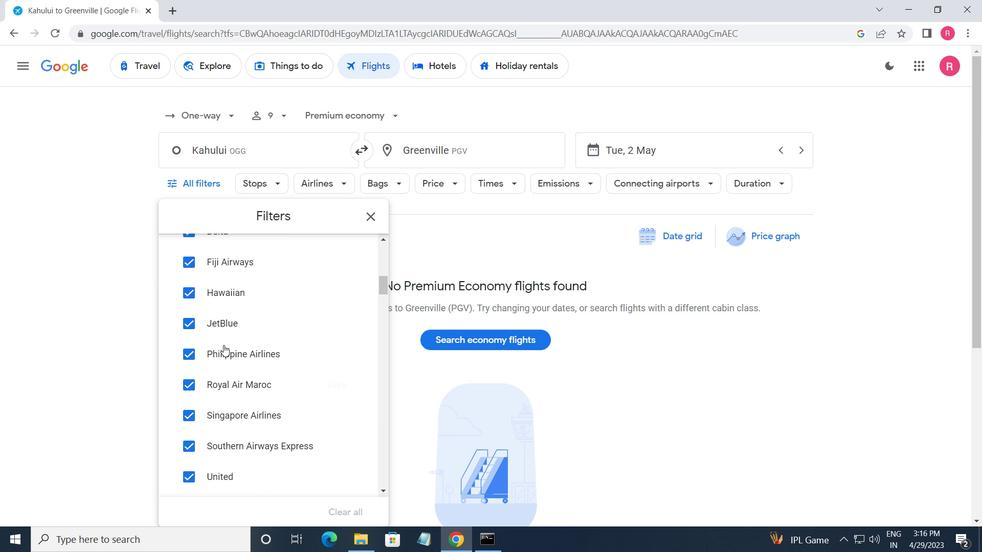
Action: Mouse scrolled (224, 345) with delta (0, 0)
Screenshot: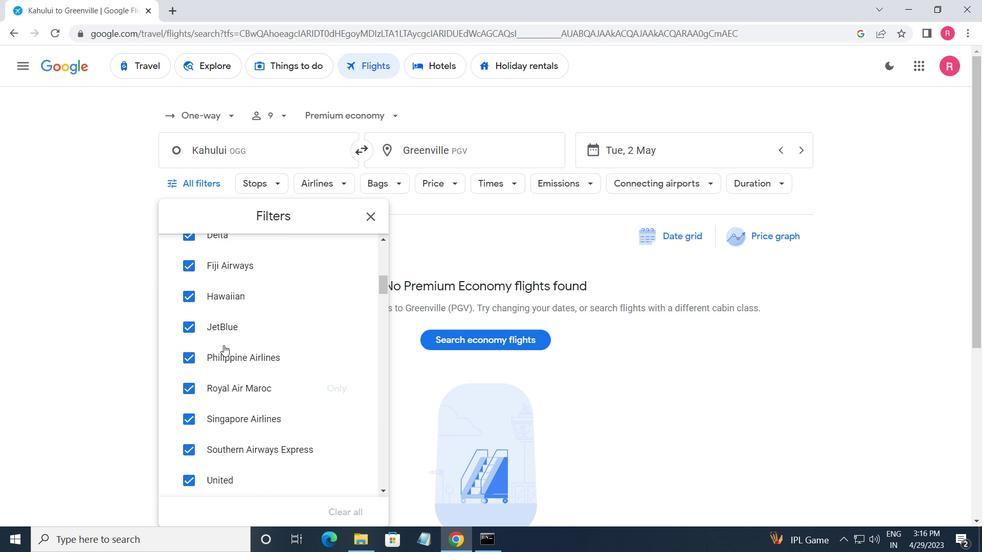 
Action: Mouse scrolled (224, 345) with delta (0, 0)
Screenshot: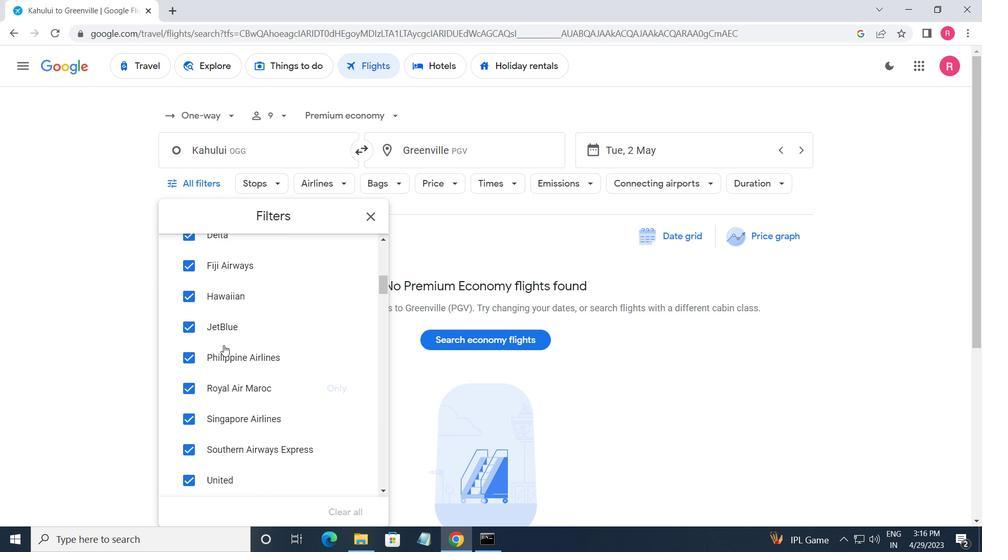 
Action: Mouse scrolled (224, 345) with delta (0, 0)
Screenshot: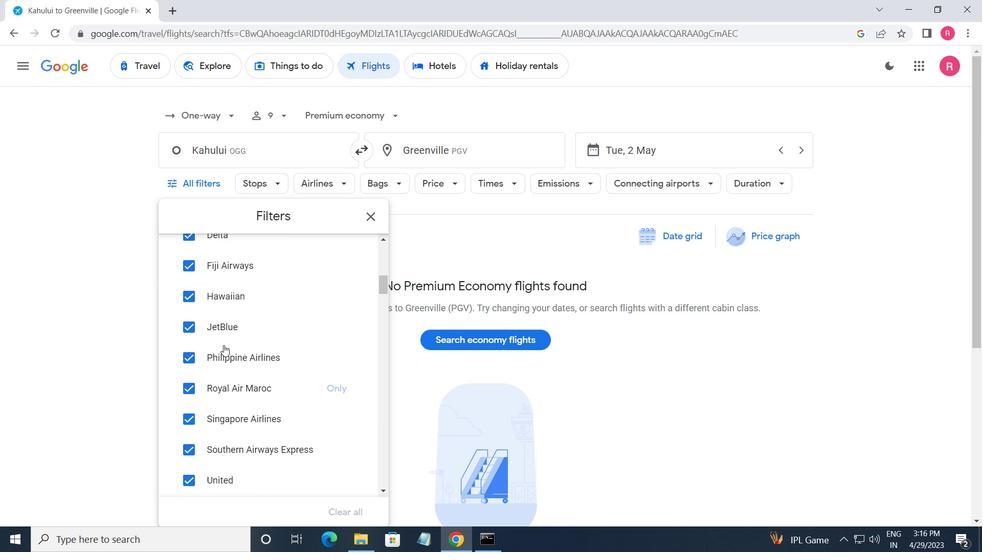 
Action: Mouse moved to (353, 259)
Screenshot: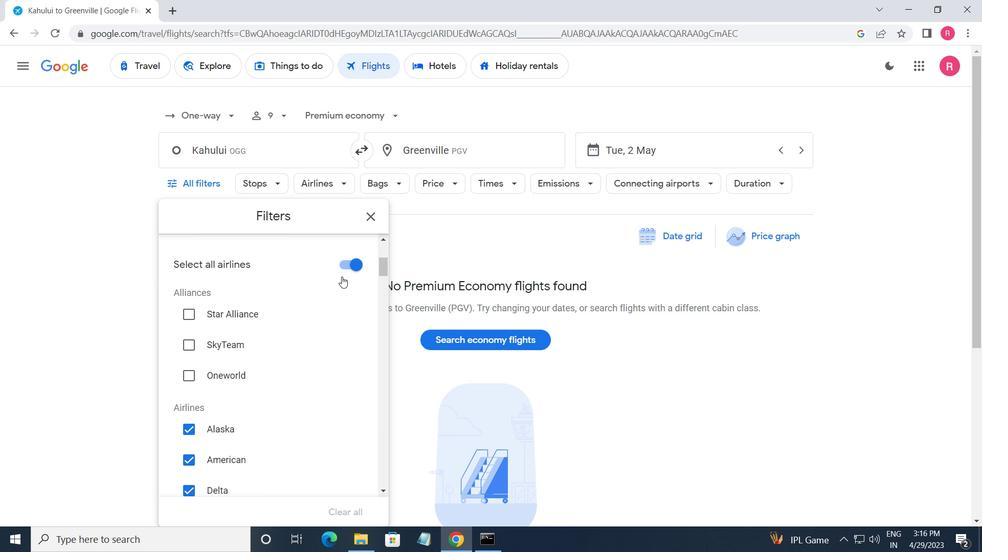 
Action: Mouse pressed left at (353, 259)
Screenshot: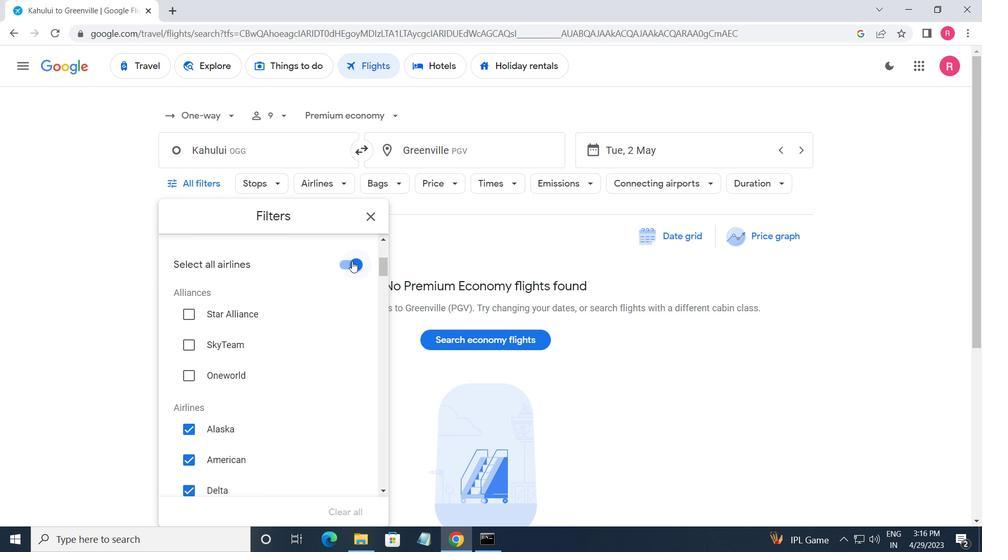 
Action: Mouse moved to (341, 305)
Screenshot: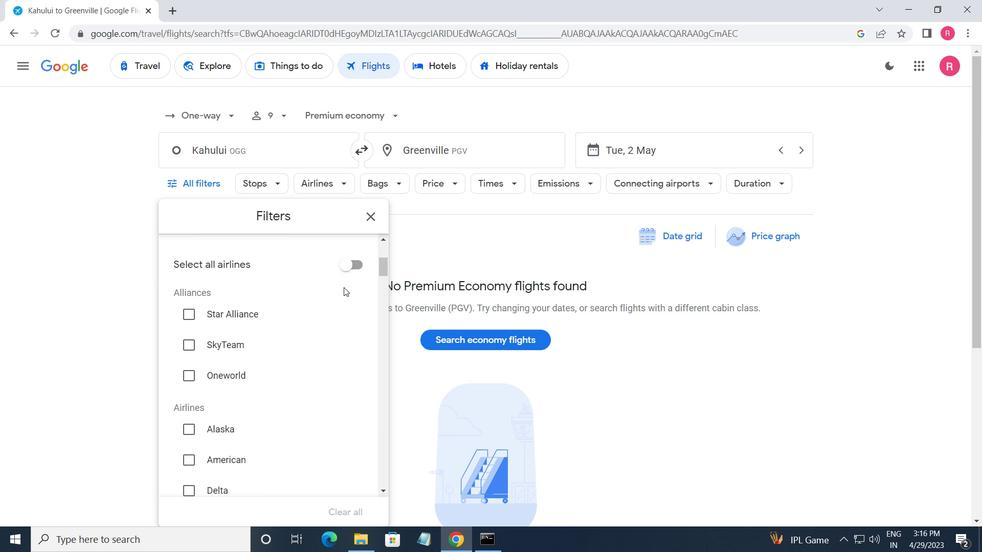 
Action: Mouse scrolled (341, 304) with delta (0, 0)
Screenshot: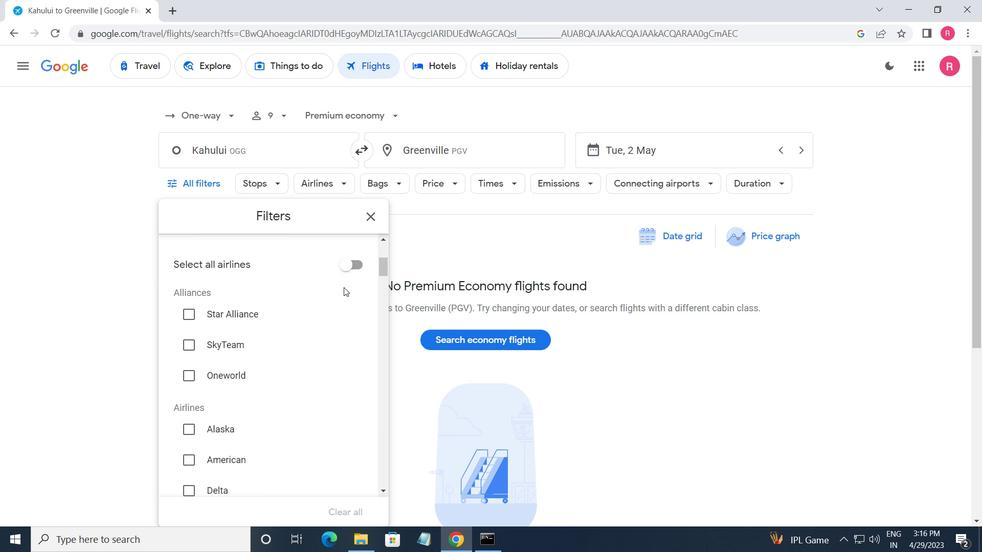 
Action: Mouse moved to (339, 311)
Screenshot: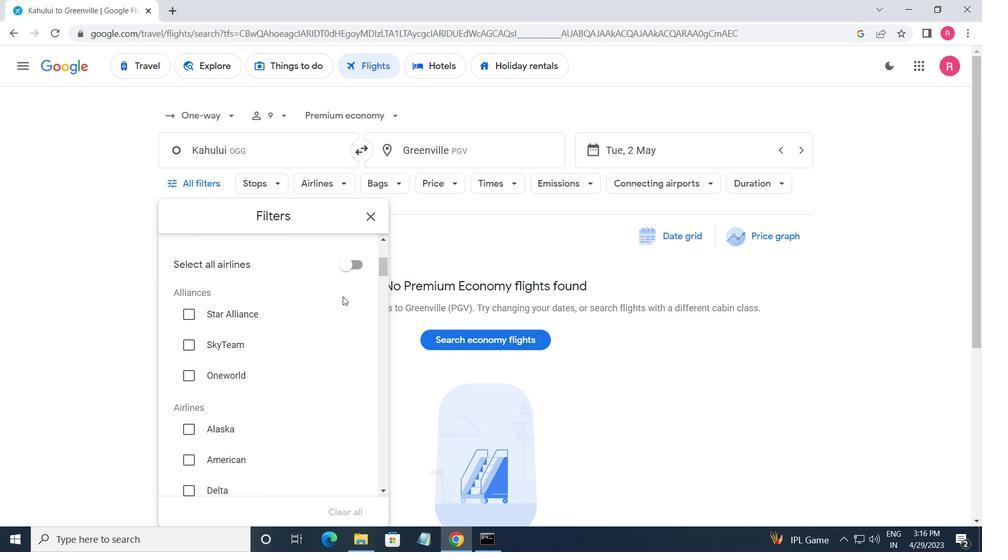 
Action: Mouse scrolled (339, 310) with delta (0, 0)
Screenshot: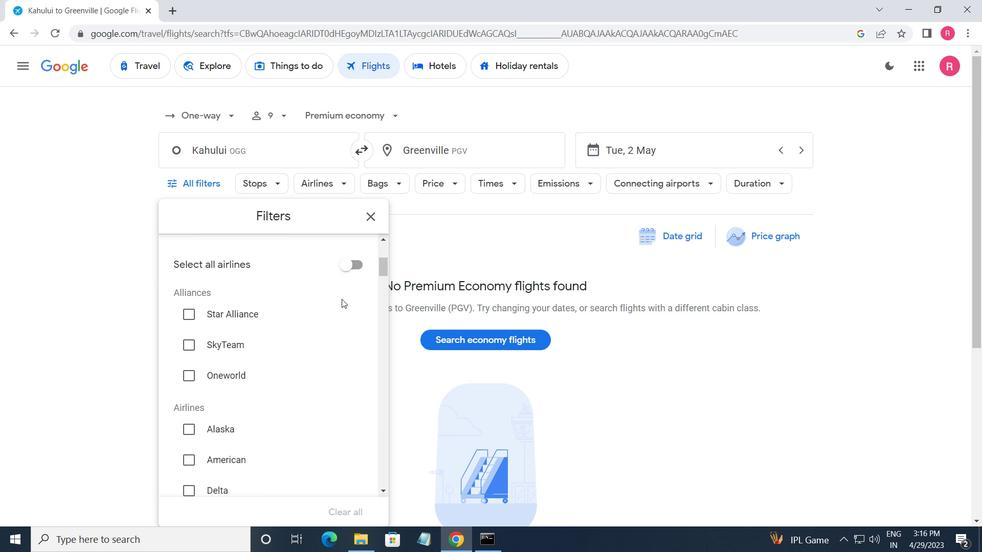 
Action: Mouse moved to (338, 312)
Screenshot: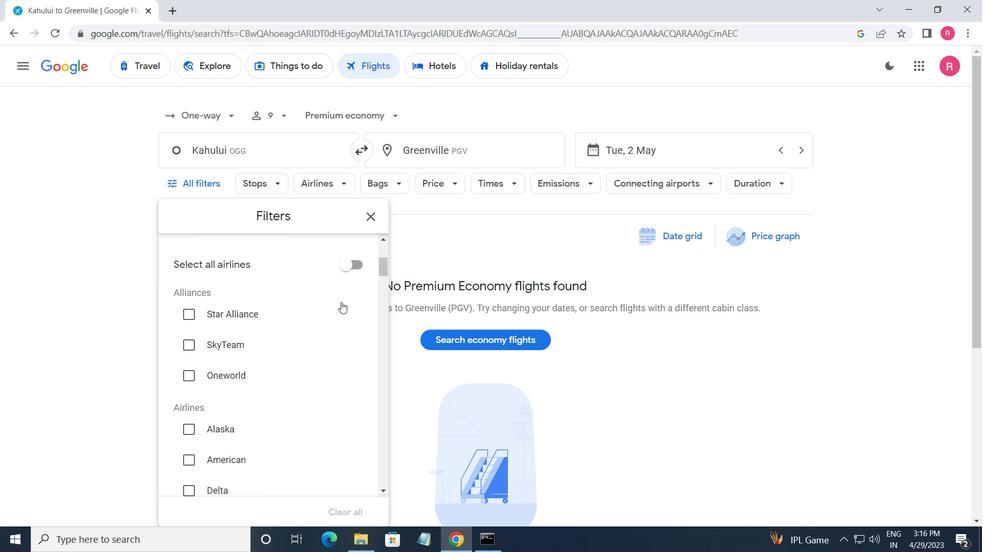 
Action: Mouse scrolled (338, 312) with delta (0, 0)
Screenshot: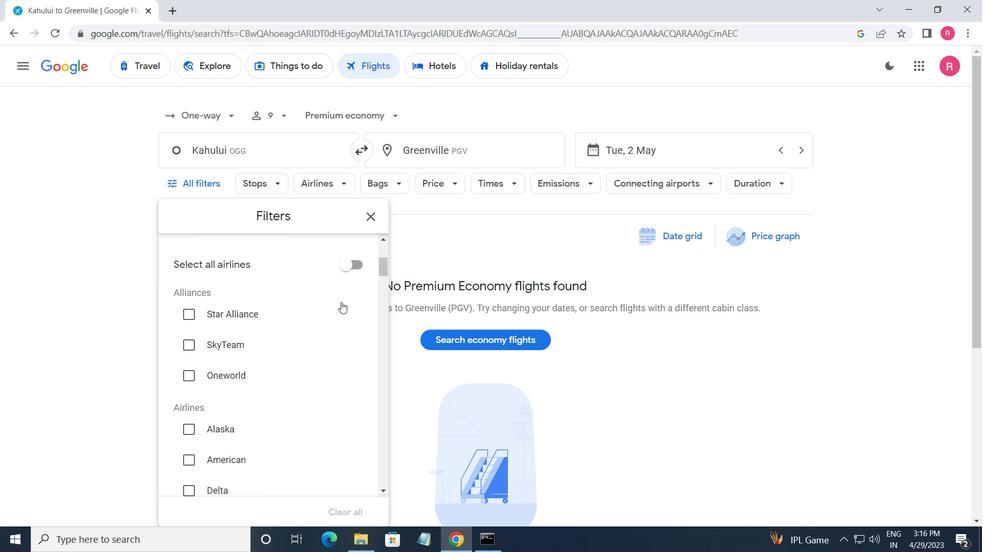 
Action: Mouse scrolled (338, 312) with delta (0, 0)
Screenshot: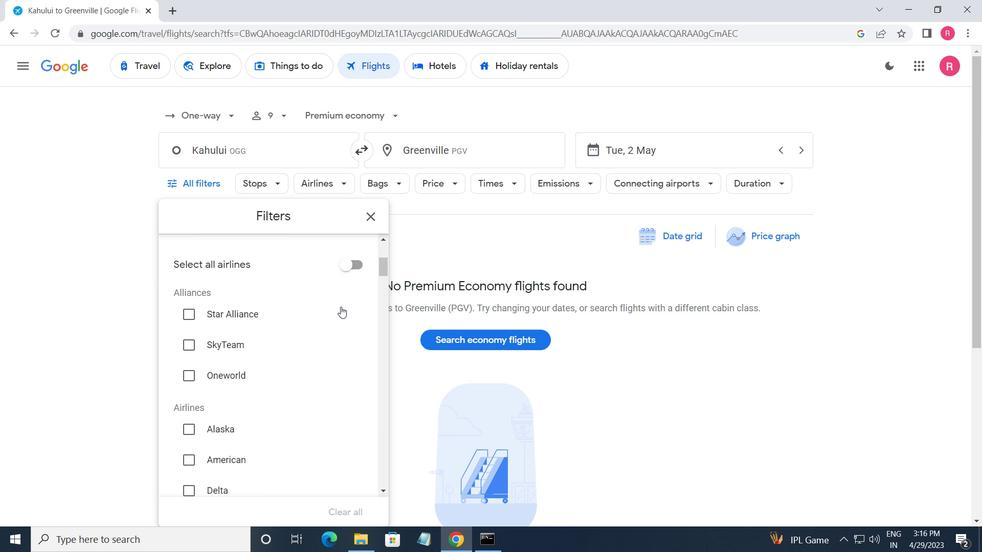 
Action: Mouse moved to (338, 314)
Screenshot: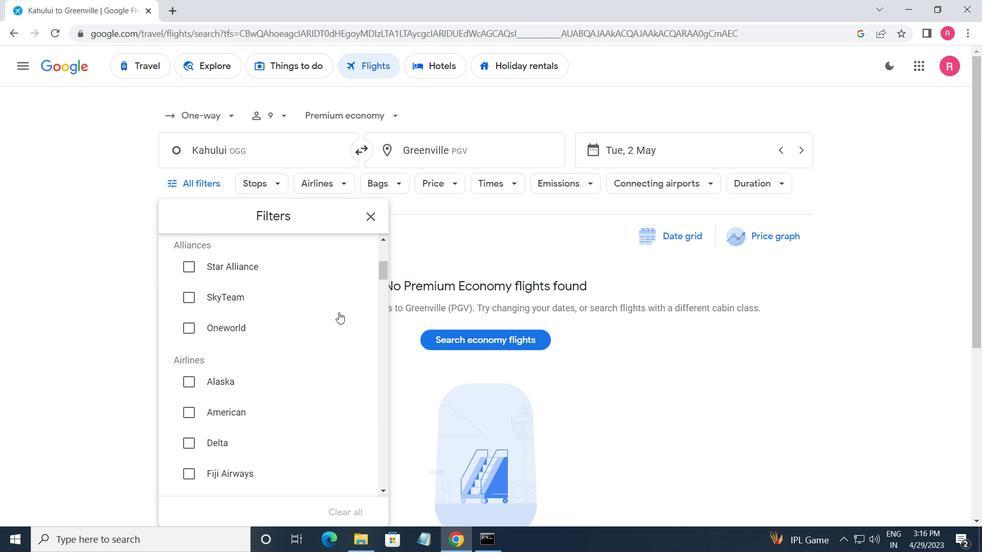 
Action: Mouse scrolled (338, 314) with delta (0, 0)
Screenshot: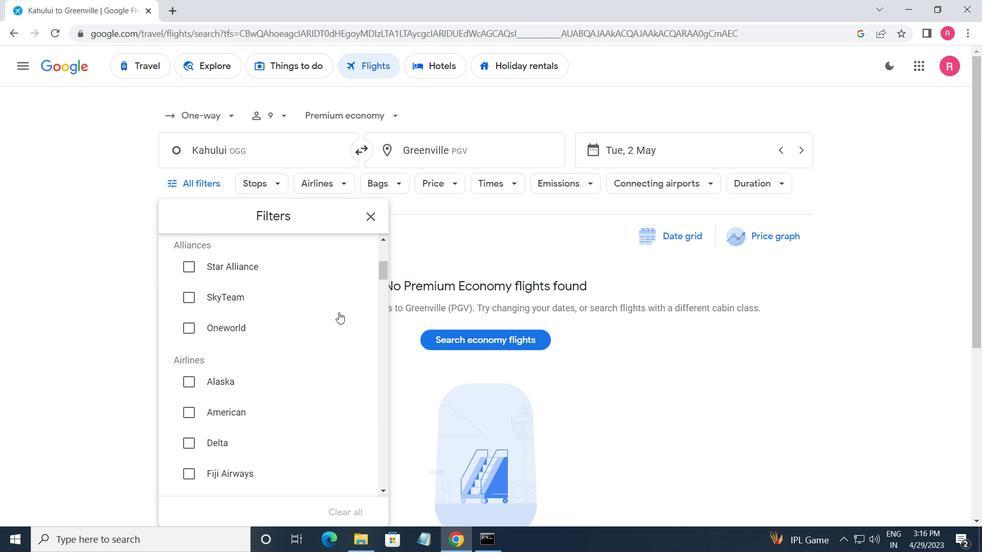 
Action: Mouse moved to (338, 316)
Screenshot: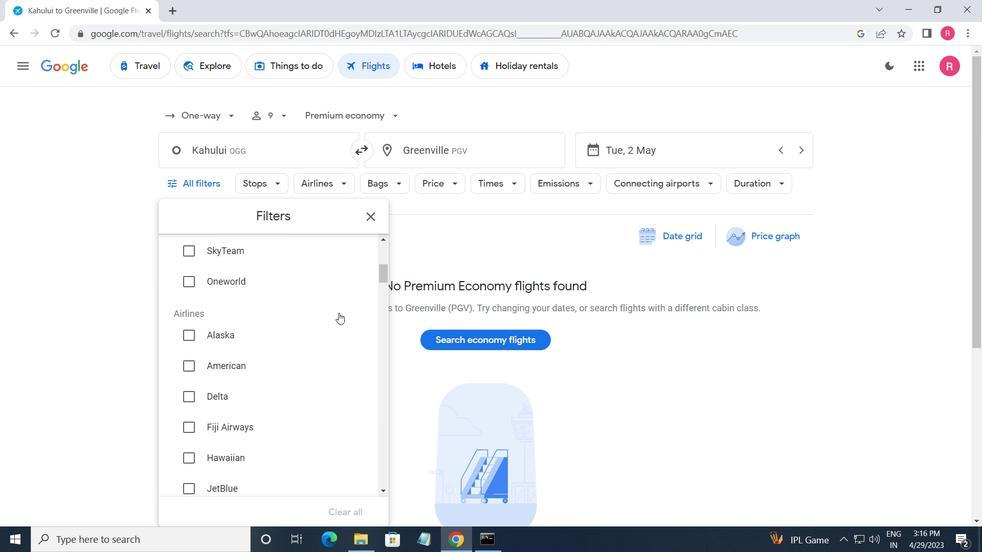 
Action: Mouse scrolled (338, 315) with delta (0, 0)
Screenshot: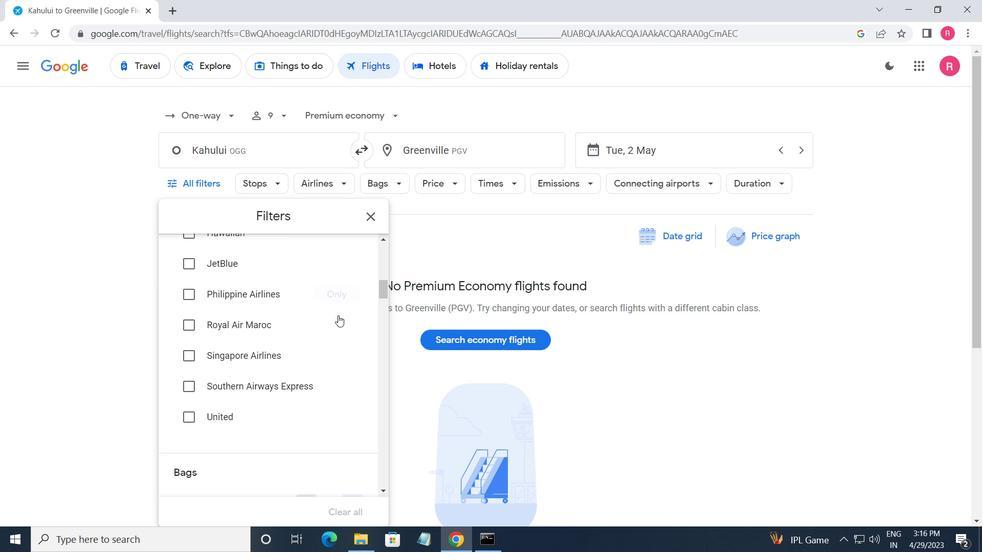 
Action: Mouse scrolled (338, 315) with delta (0, 0)
Screenshot: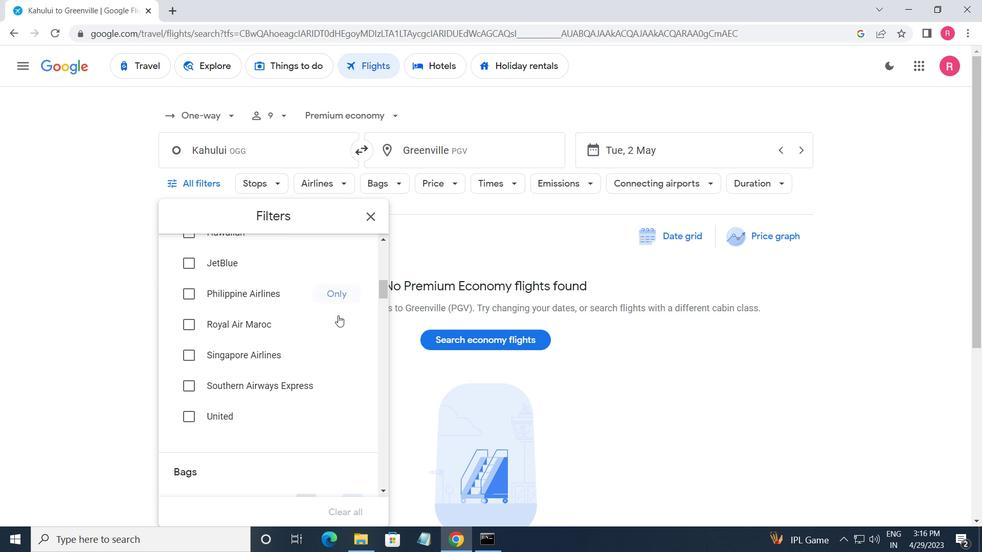 
Action: Mouse scrolled (338, 315) with delta (0, 0)
Screenshot: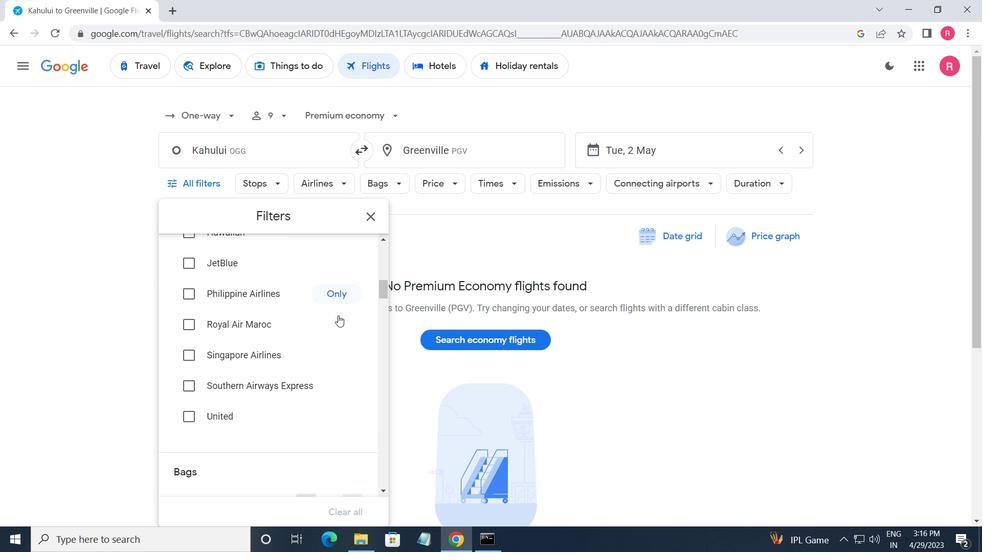 
Action: Mouse moved to (341, 318)
Screenshot: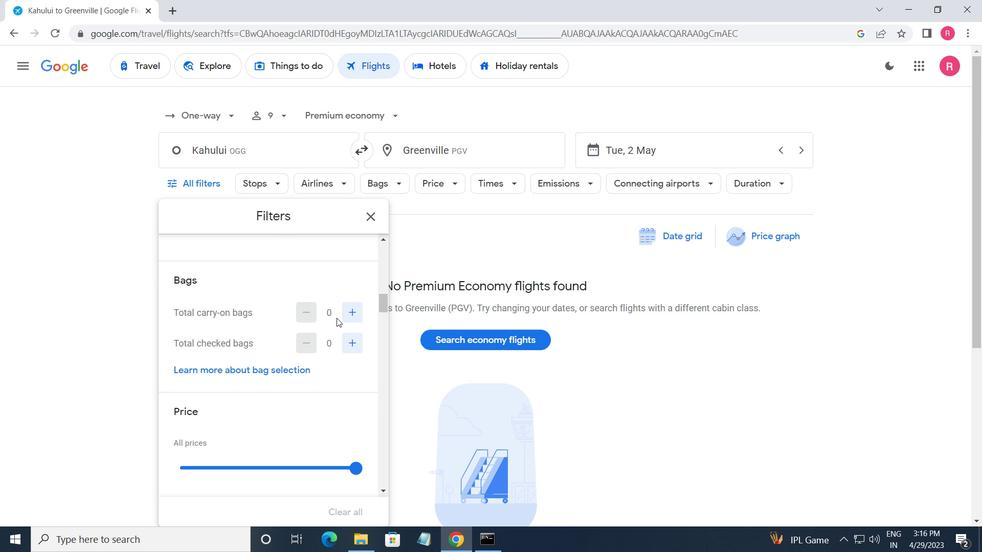 
Action: Mouse pressed left at (341, 318)
Screenshot: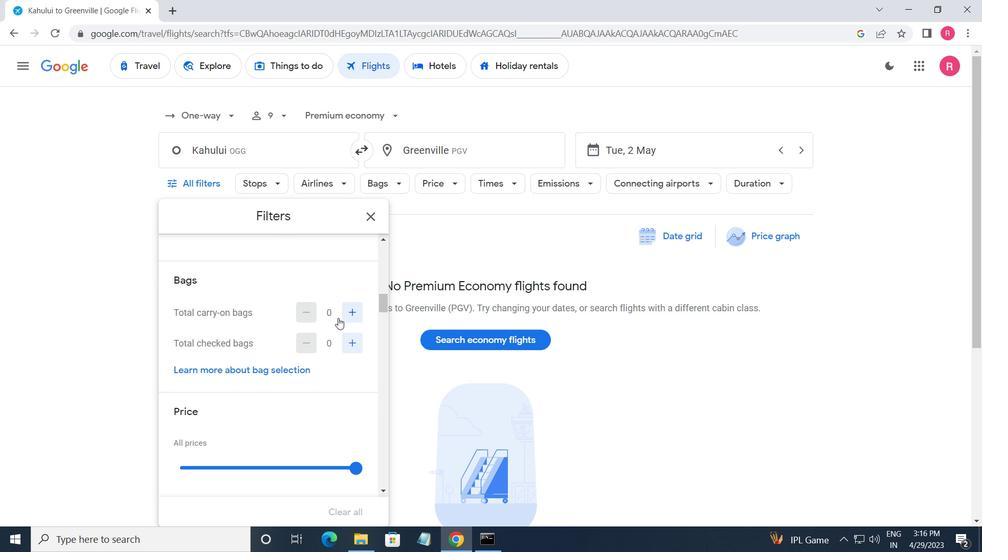 
Action: Mouse moved to (342, 318)
Screenshot: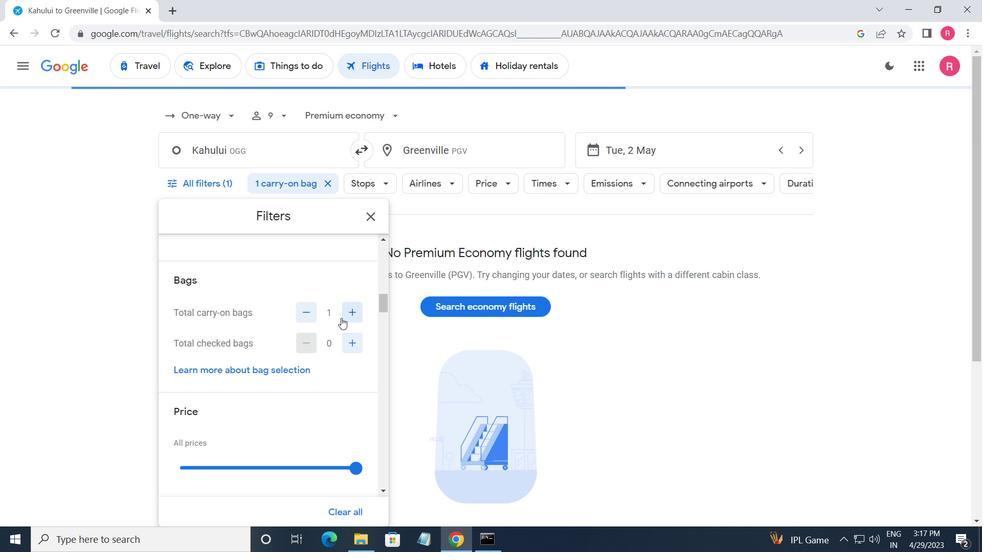 
Action: Mouse scrolled (342, 317) with delta (0, 0)
Screenshot: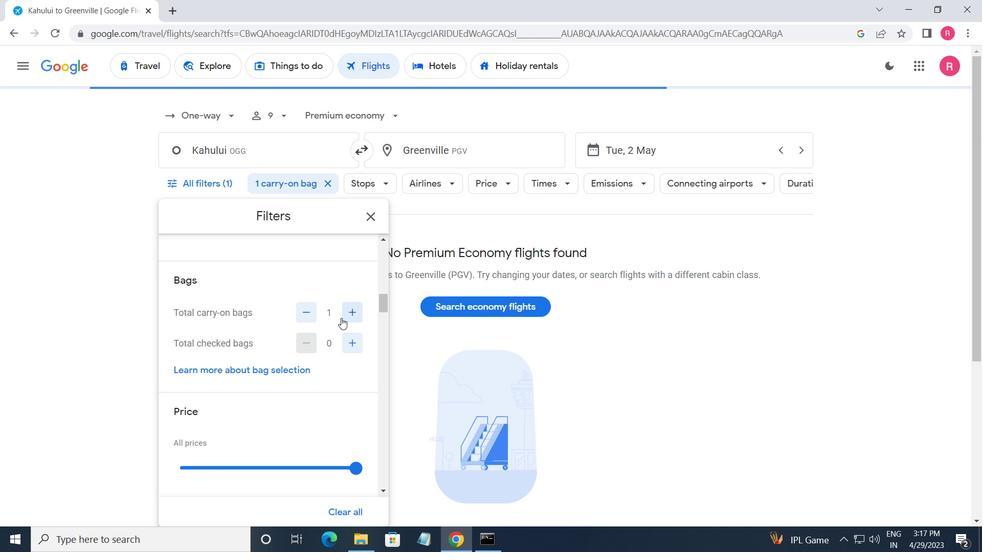 
Action: Mouse moved to (343, 319)
Screenshot: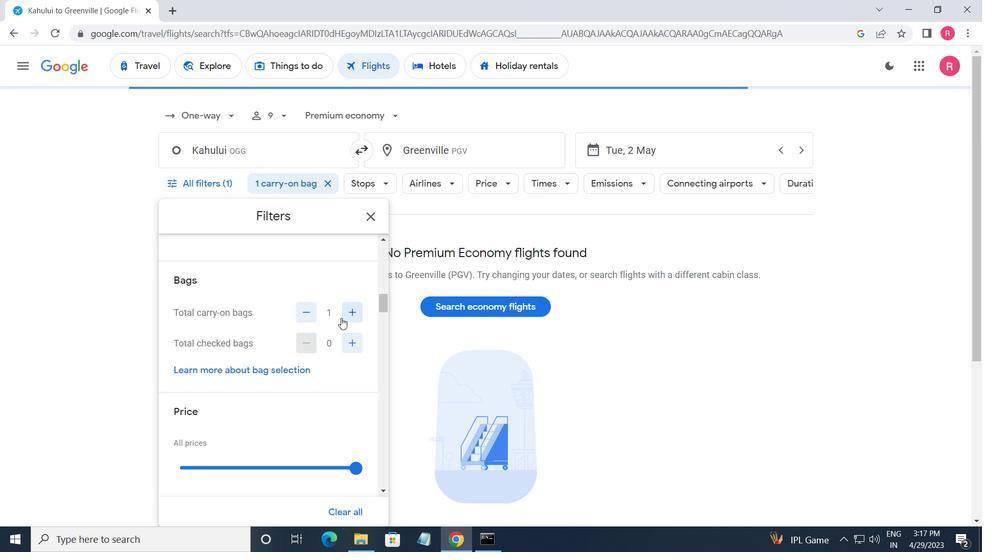 
Action: Mouse scrolled (343, 319) with delta (0, 0)
Screenshot: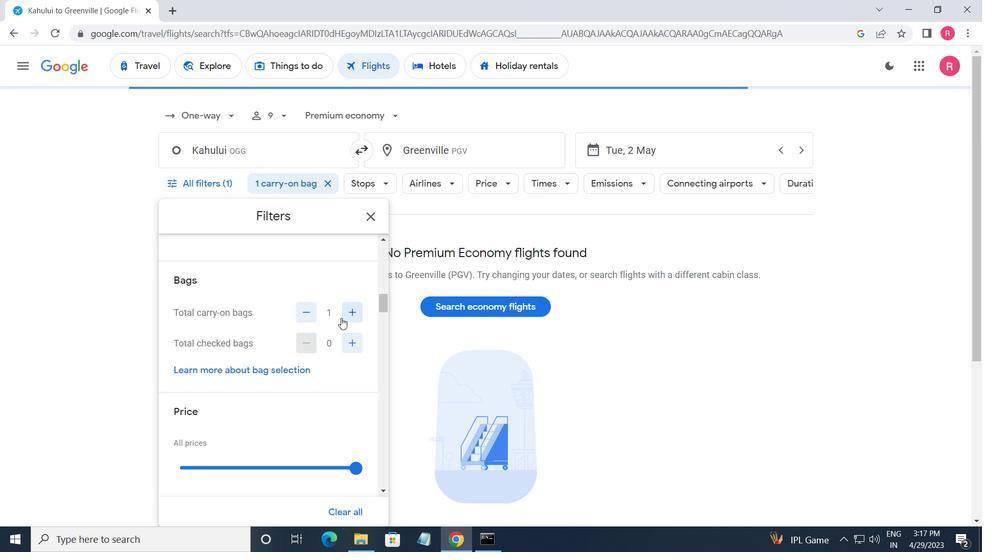 
Action: Mouse moved to (345, 341)
Screenshot: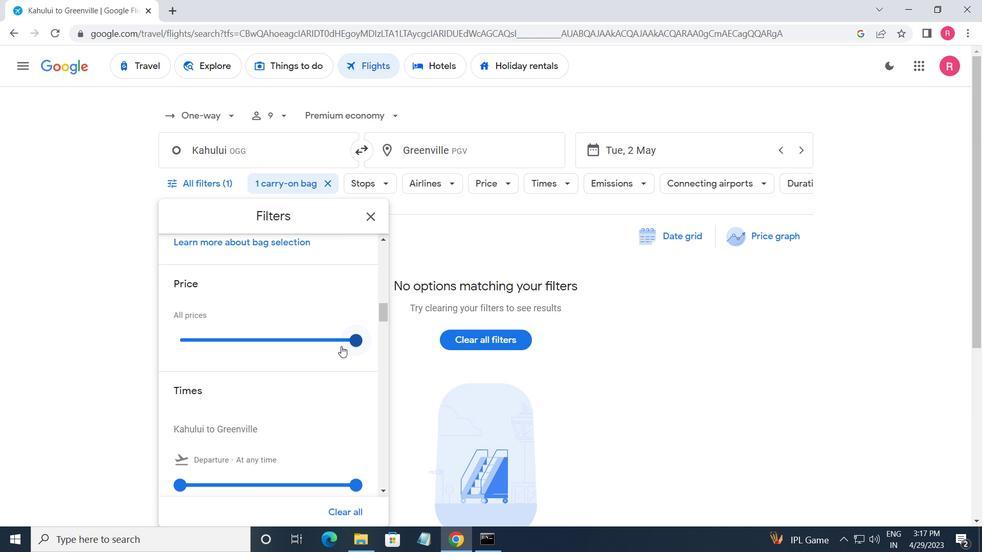 
Action: Mouse pressed left at (345, 341)
Screenshot: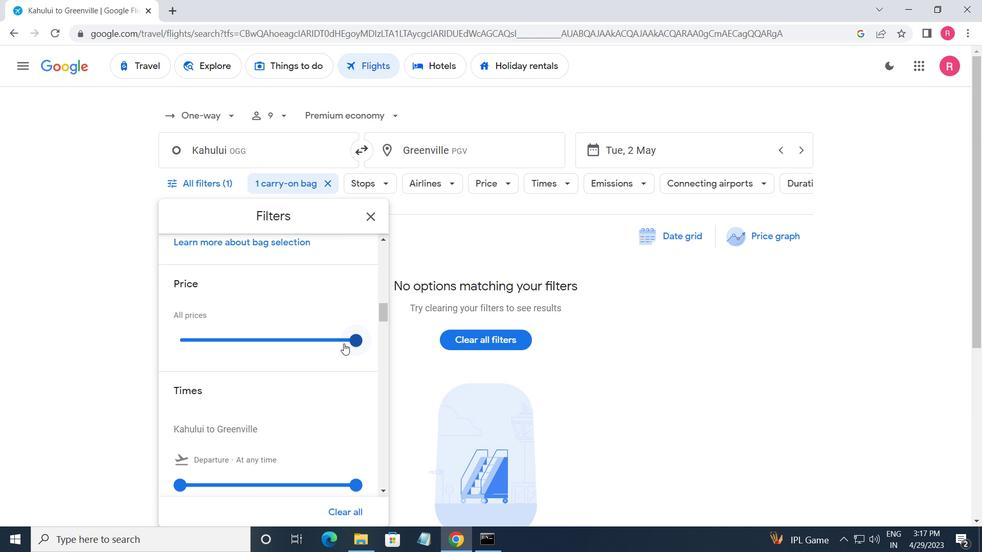 
Action: Mouse moved to (243, 388)
Screenshot: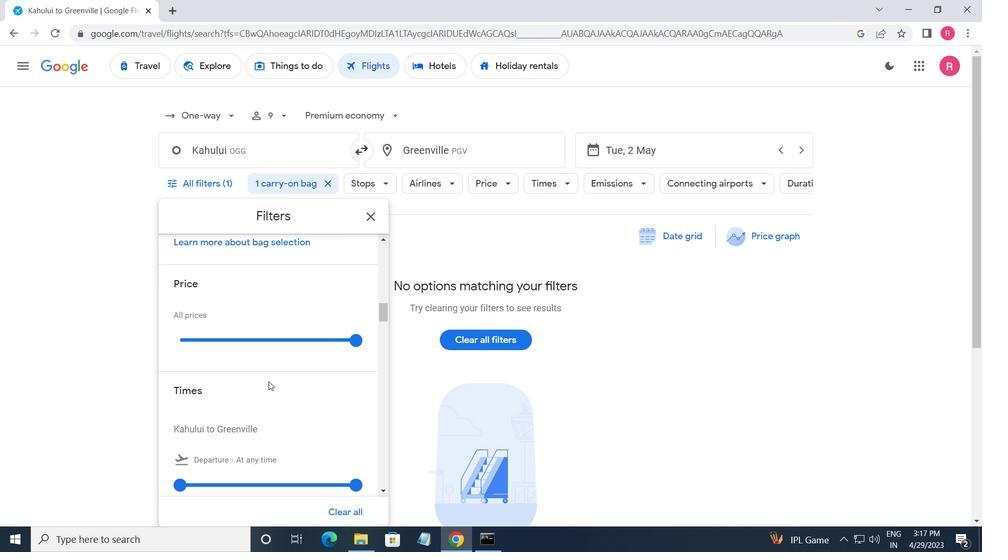 
Action: Mouse scrolled (243, 388) with delta (0, 0)
Screenshot: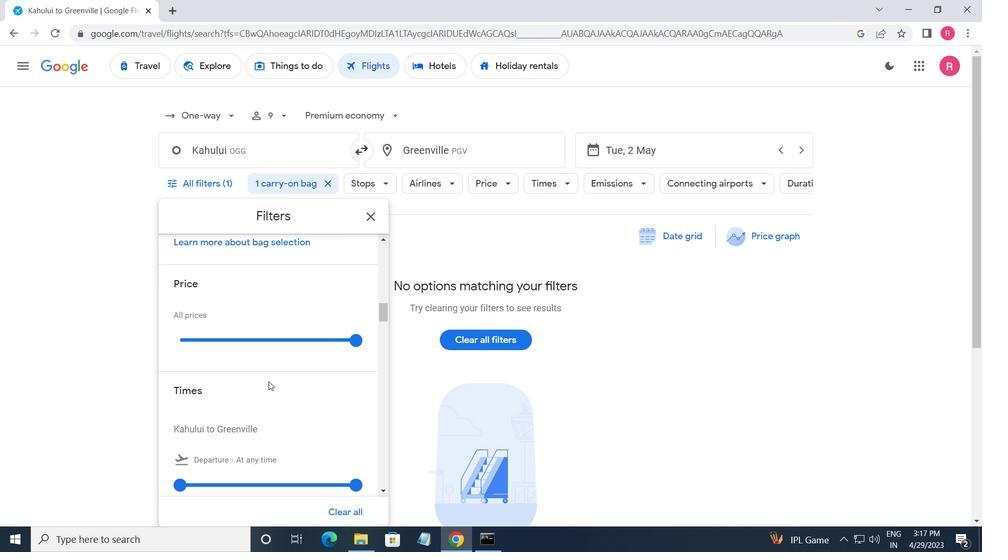 
Action: Mouse moved to (185, 416)
Screenshot: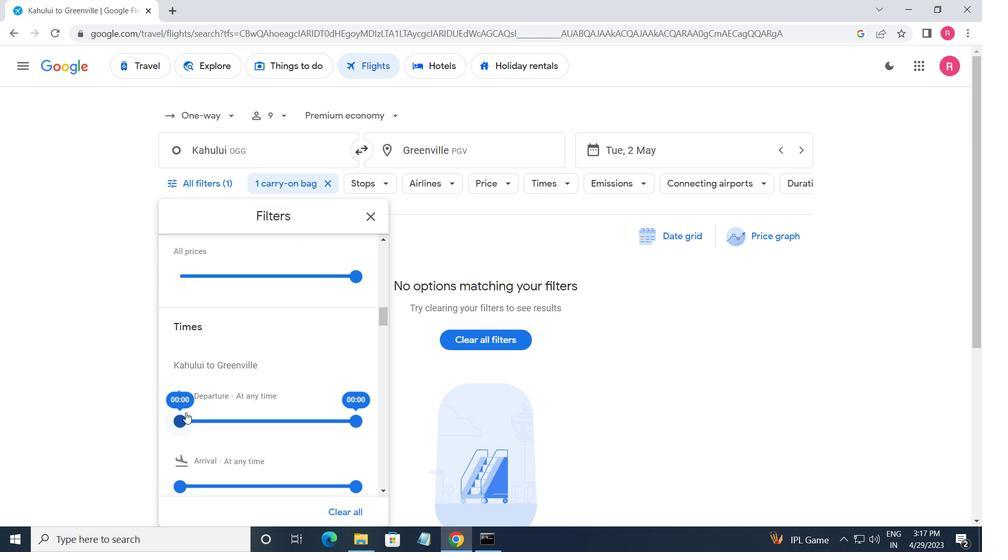 
Action: Mouse pressed left at (185, 416)
Screenshot: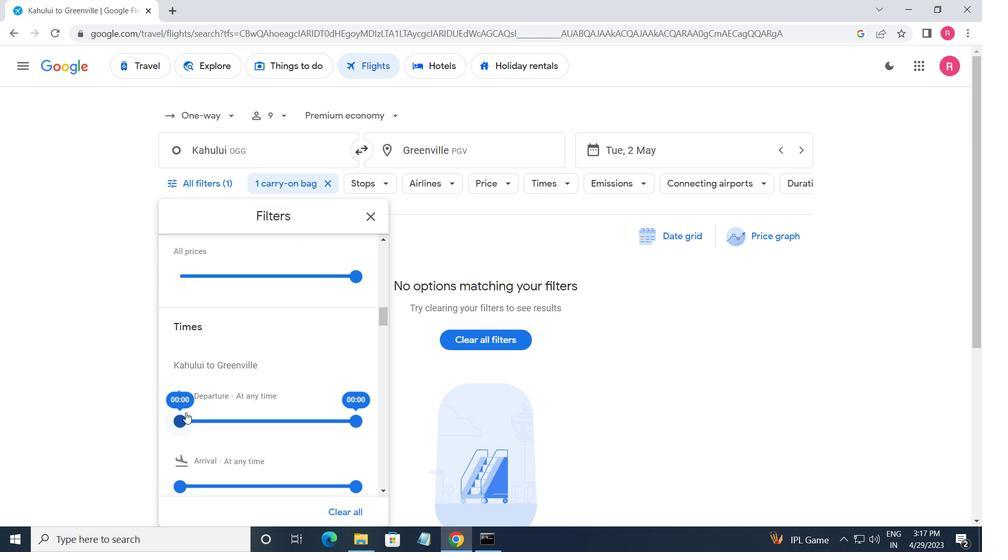 
Action: Mouse moved to (354, 420)
Screenshot: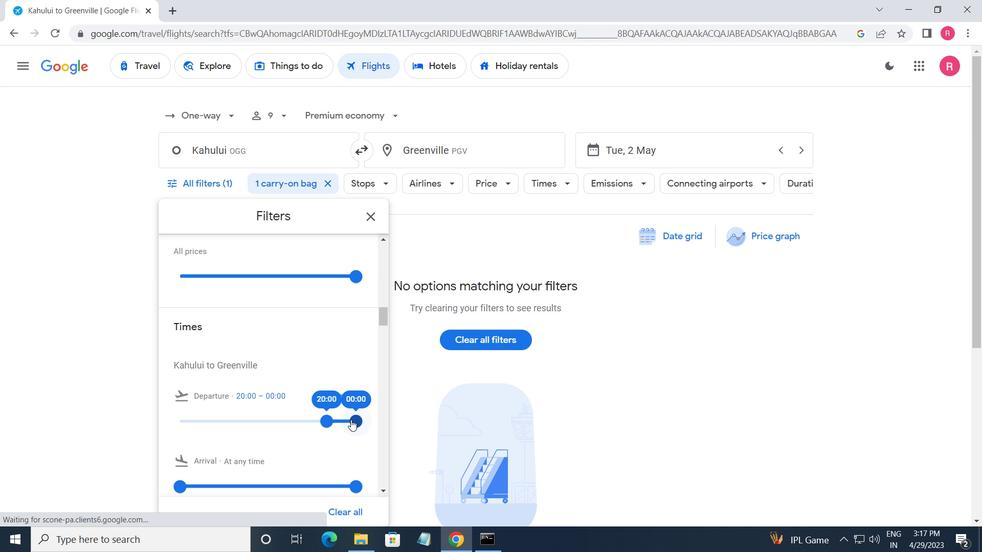 
Action: Mouse pressed left at (354, 420)
Screenshot: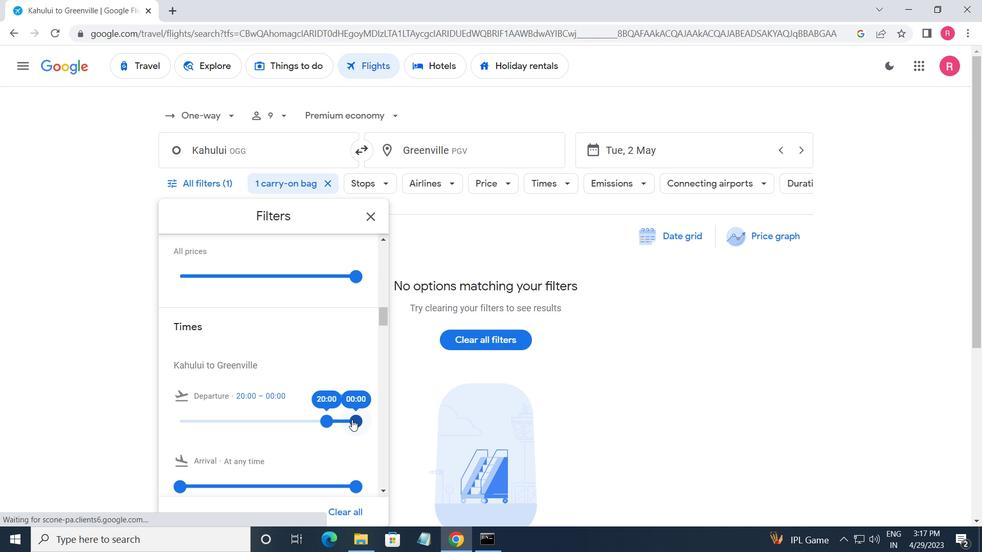 
Action: Mouse moved to (366, 217)
Screenshot: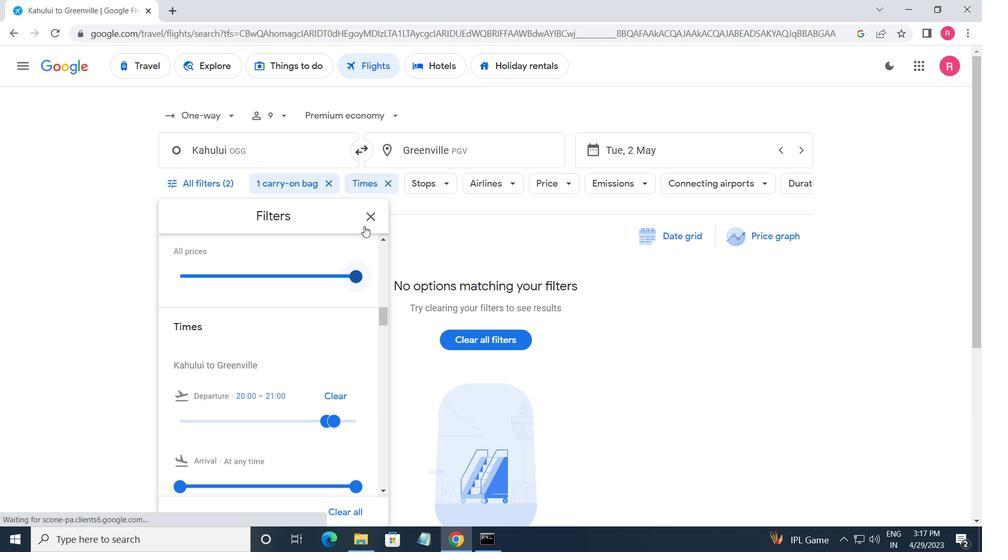 
Action: Mouse pressed left at (366, 217)
Screenshot: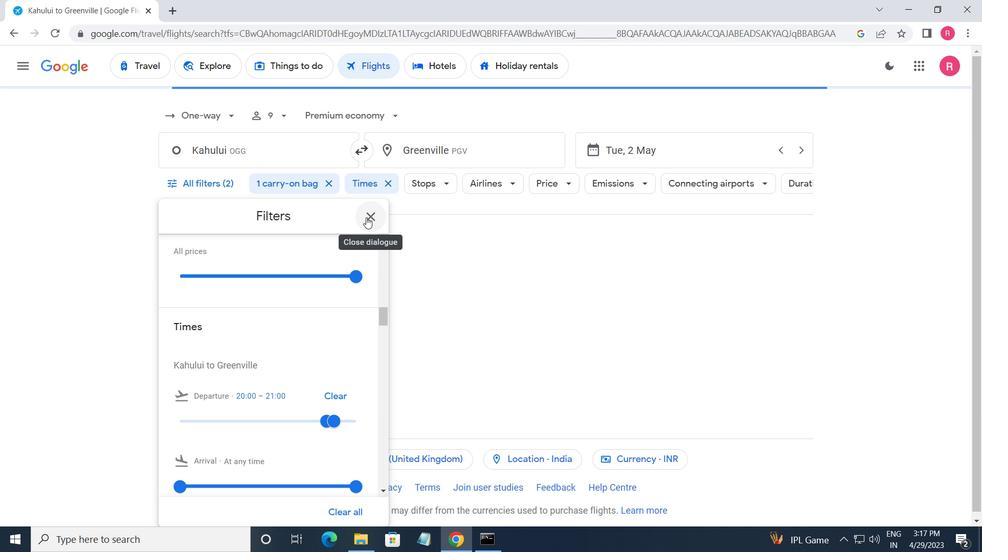 
